Task: Forward email with the signature Daisy Wilson with the subject Service renewal from softage.1@softage.net to softage.4@softage.net with the message I would like to request a change in the project timeline due to unforeseen circumstances., select first 2 words, change the font of the message to Garamond and change the font typography to underline Send the email
Action: Mouse moved to (811, 66)
Screenshot: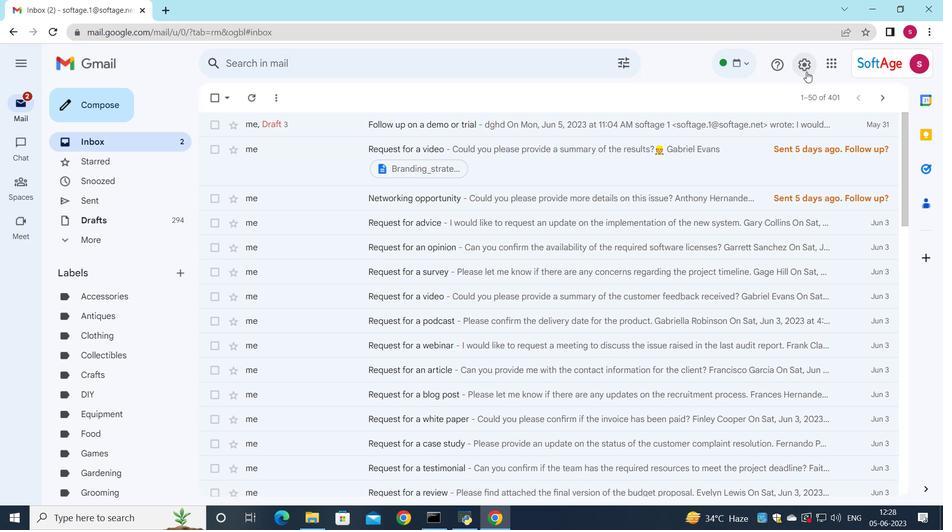 
Action: Mouse pressed left at (811, 66)
Screenshot: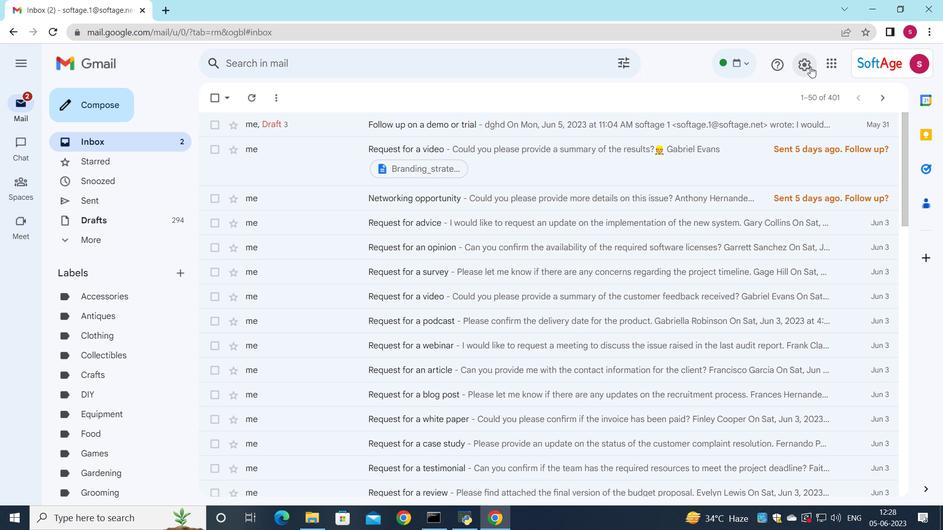 
Action: Mouse moved to (807, 124)
Screenshot: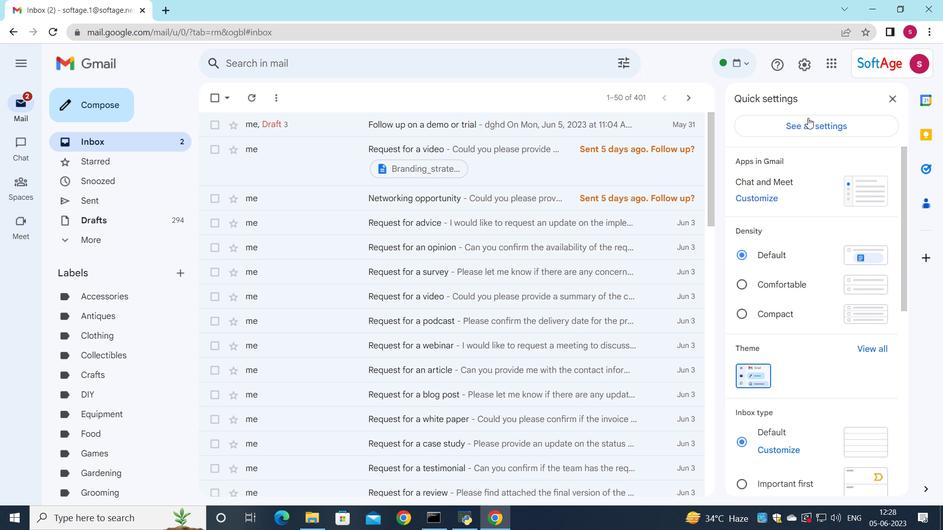 
Action: Mouse pressed left at (807, 124)
Screenshot: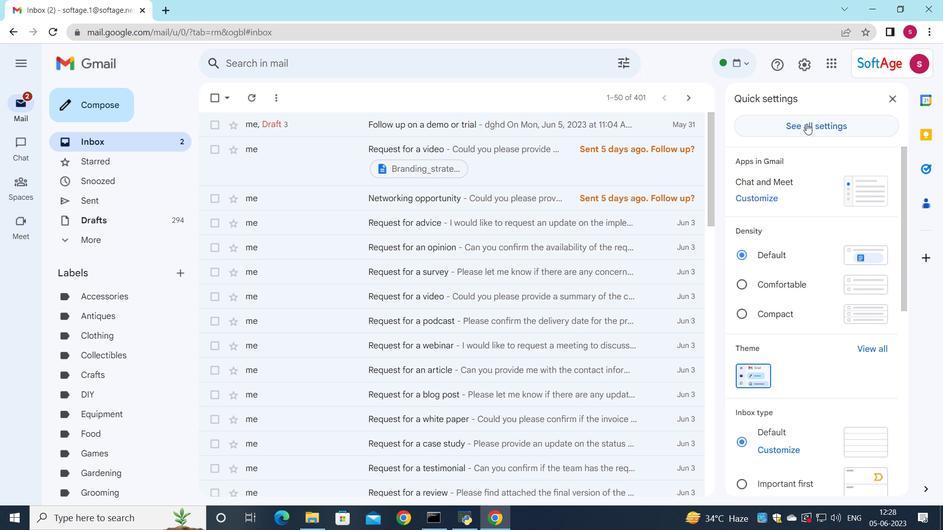 
Action: Mouse moved to (627, 183)
Screenshot: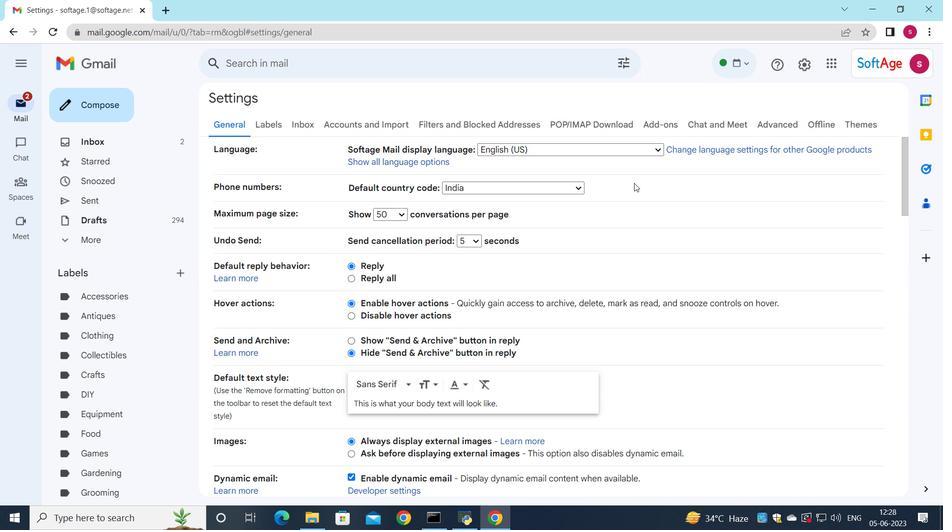 
Action: Mouse scrolled (627, 182) with delta (0, 0)
Screenshot: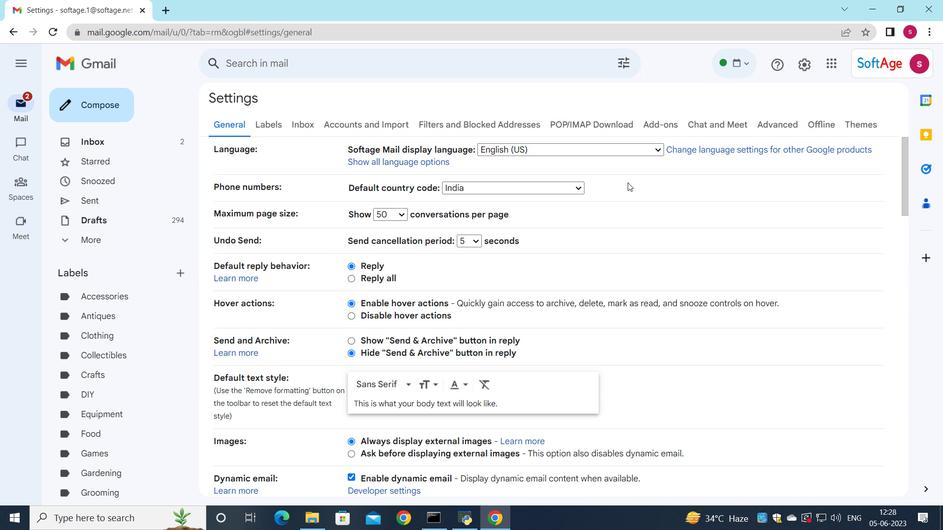 
Action: Mouse moved to (619, 194)
Screenshot: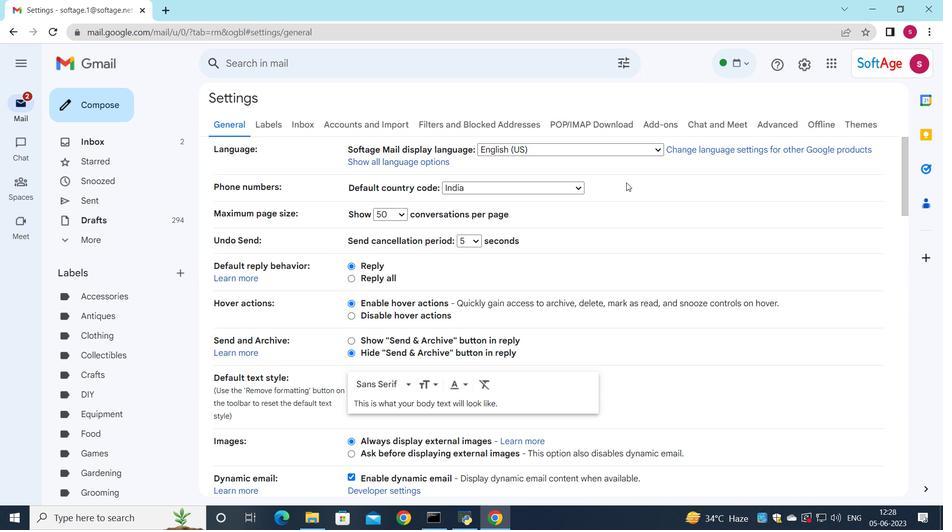 
Action: Mouse scrolled (625, 183) with delta (0, 0)
Screenshot: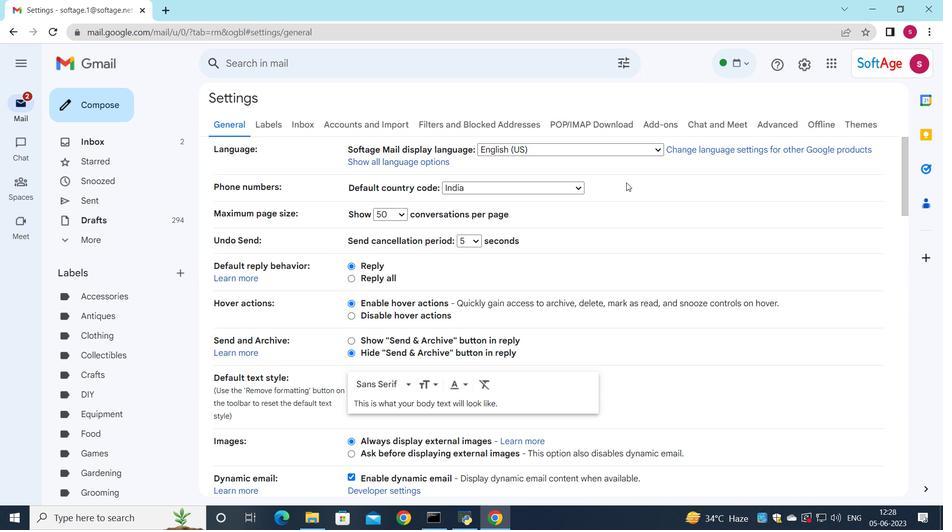 
Action: Mouse moved to (617, 197)
Screenshot: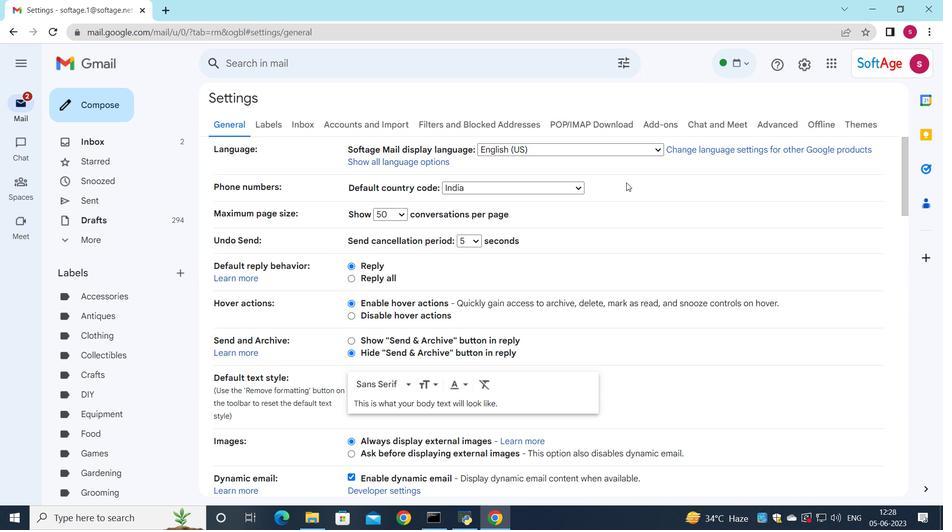 
Action: Mouse scrolled (621, 188) with delta (0, 0)
Screenshot: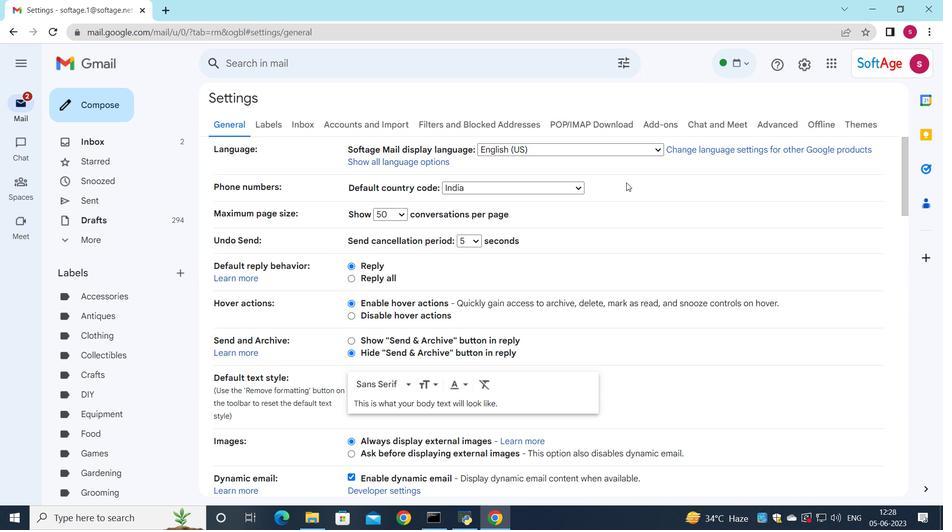
Action: Mouse moved to (617, 196)
Screenshot: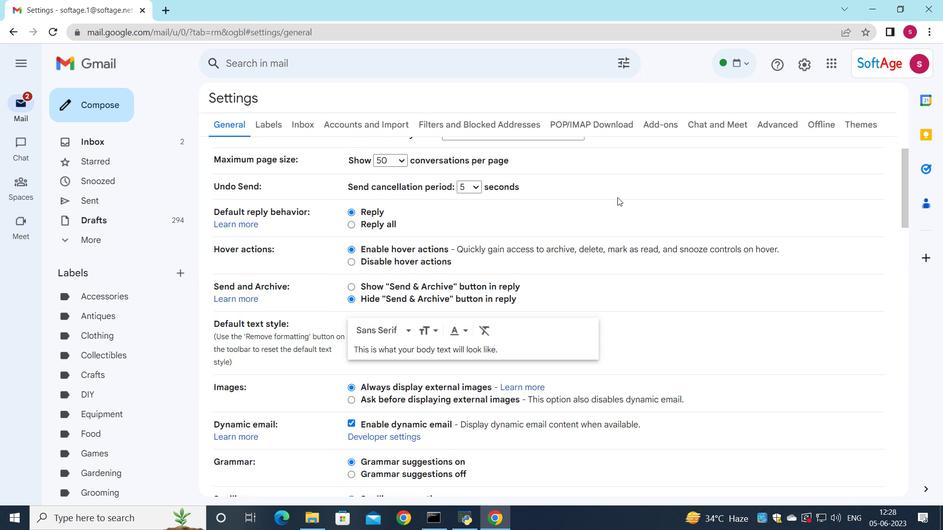 
Action: Mouse scrolled (617, 195) with delta (0, 0)
Screenshot: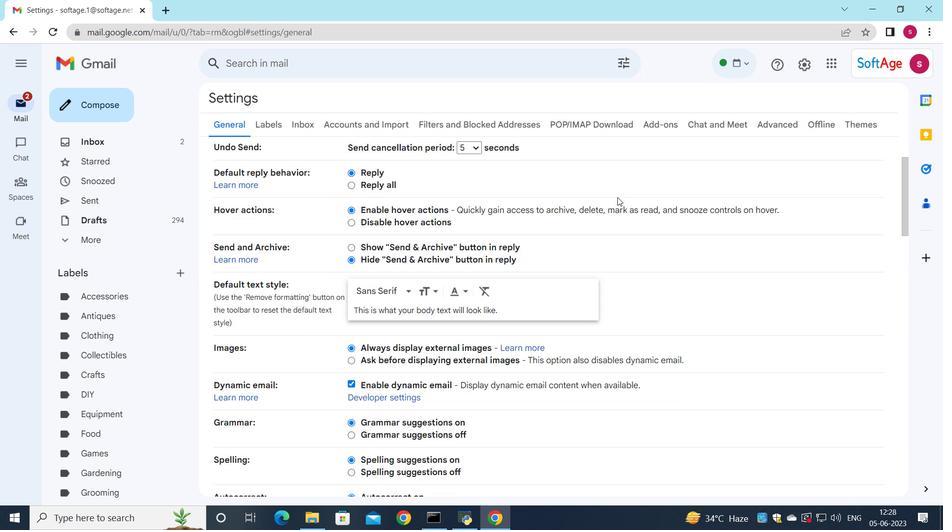 
Action: Mouse scrolled (617, 195) with delta (0, 0)
Screenshot: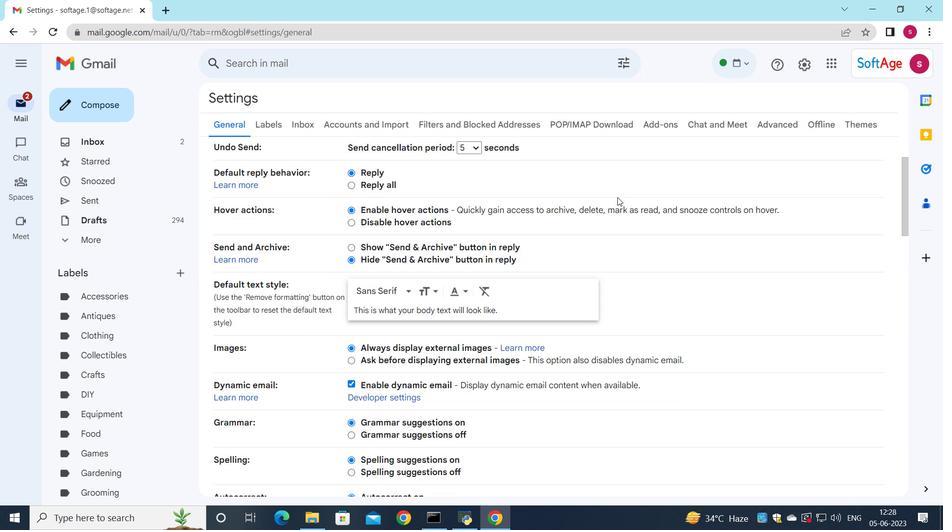 
Action: Mouse scrolled (617, 195) with delta (0, 0)
Screenshot: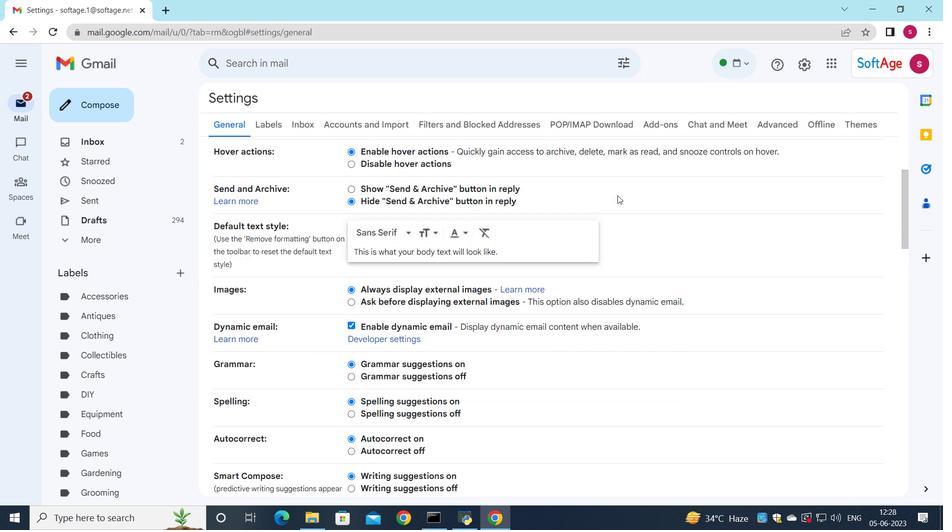 
Action: Mouse scrolled (617, 195) with delta (0, 0)
Screenshot: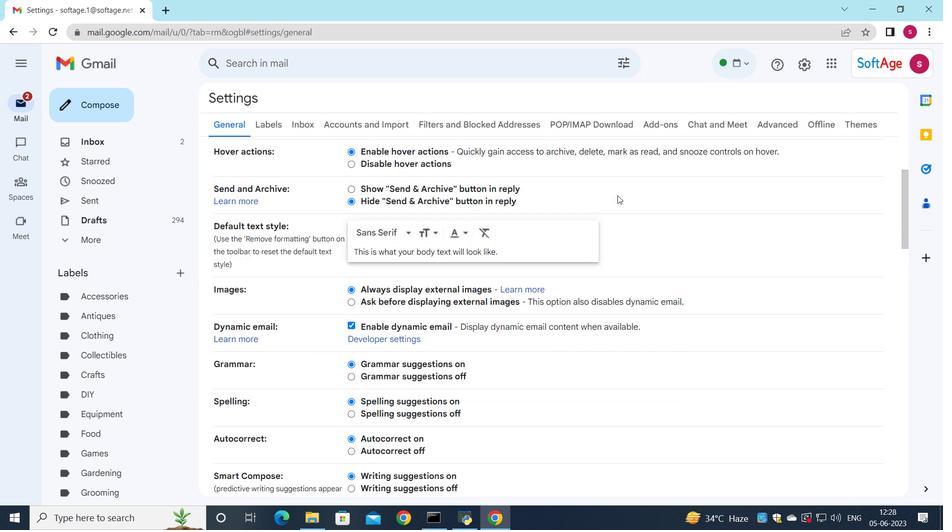 
Action: Mouse moved to (613, 201)
Screenshot: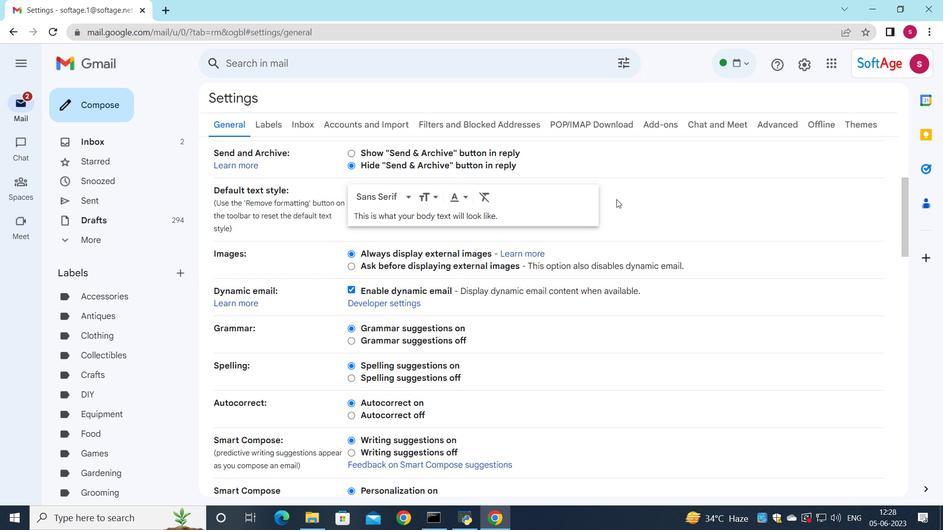 
Action: Mouse scrolled (613, 201) with delta (0, 0)
Screenshot: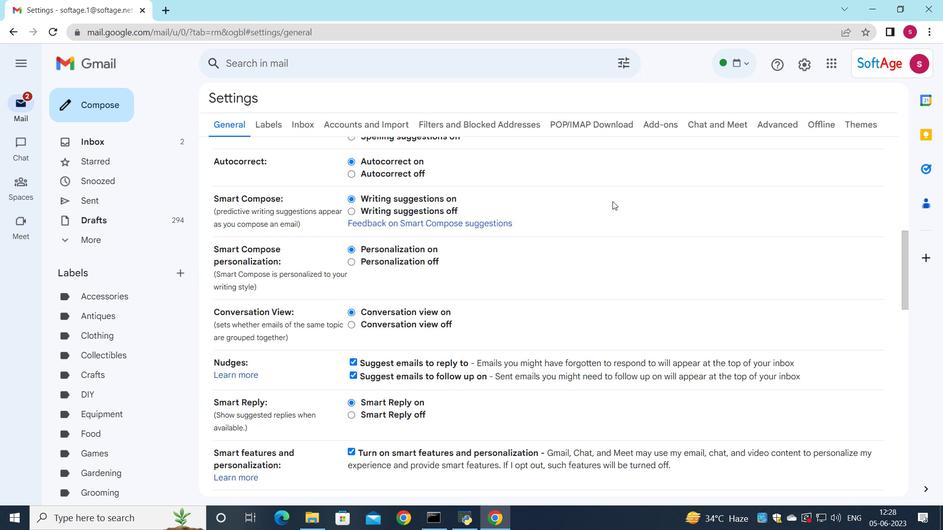 
Action: Mouse scrolled (613, 201) with delta (0, 0)
Screenshot: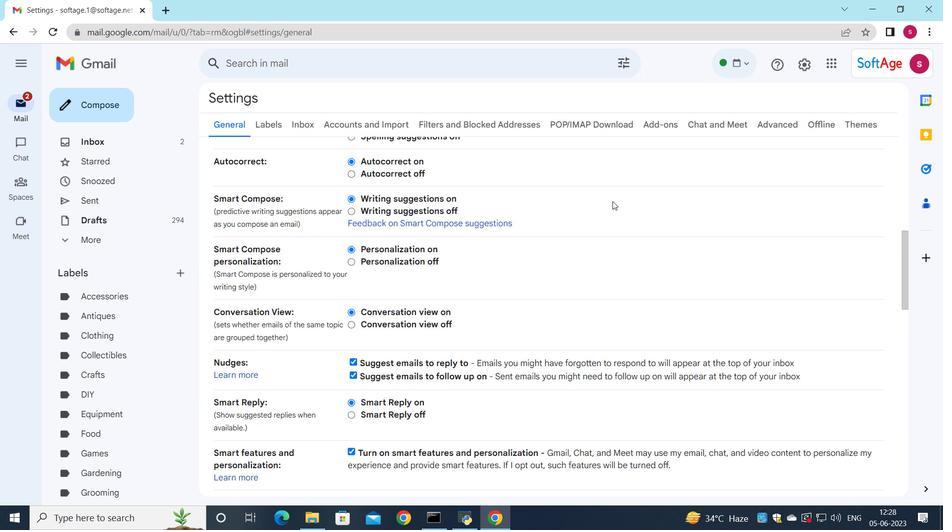 
Action: Mouse scrolled (613, 201) with delta (0, 0)
Screenshot: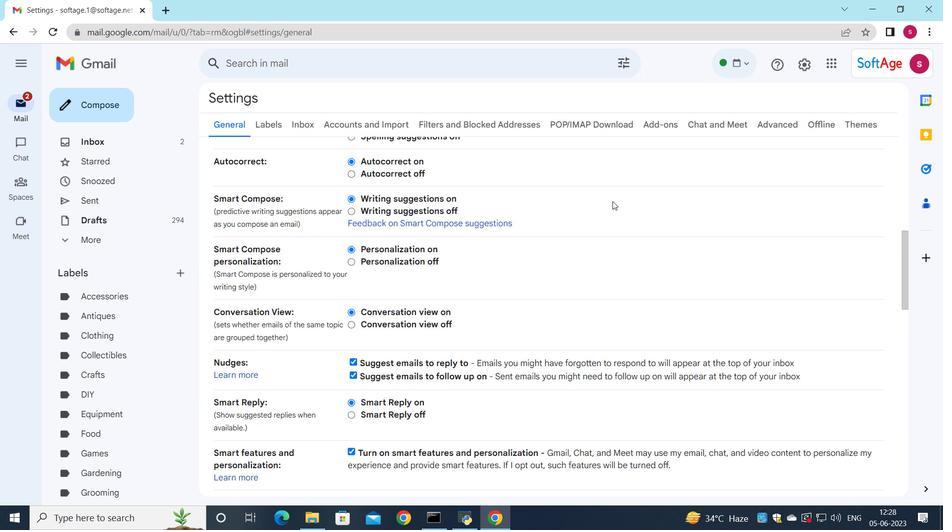 
Action: Mouse moved to (612, 203)
Screenshot: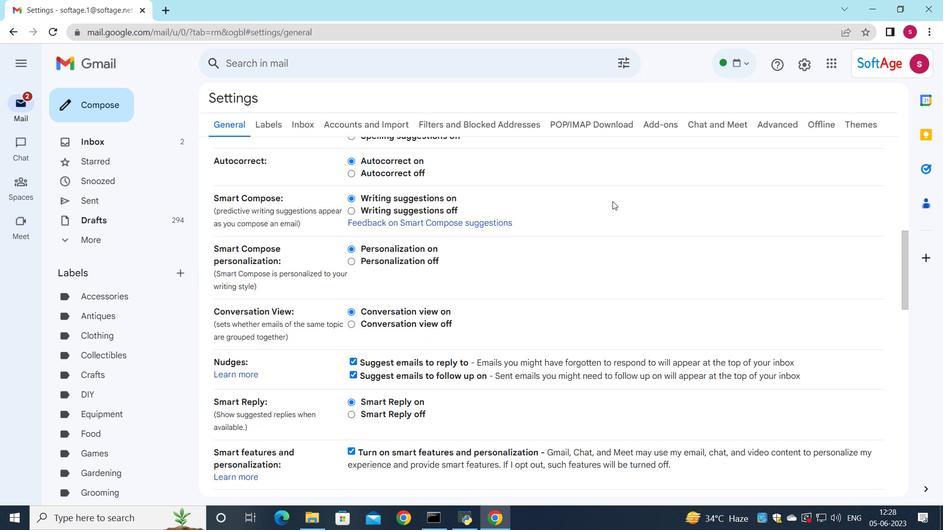 
Action: Mouse scrolled (612, 203) with delta (0, 0)
Screenshot: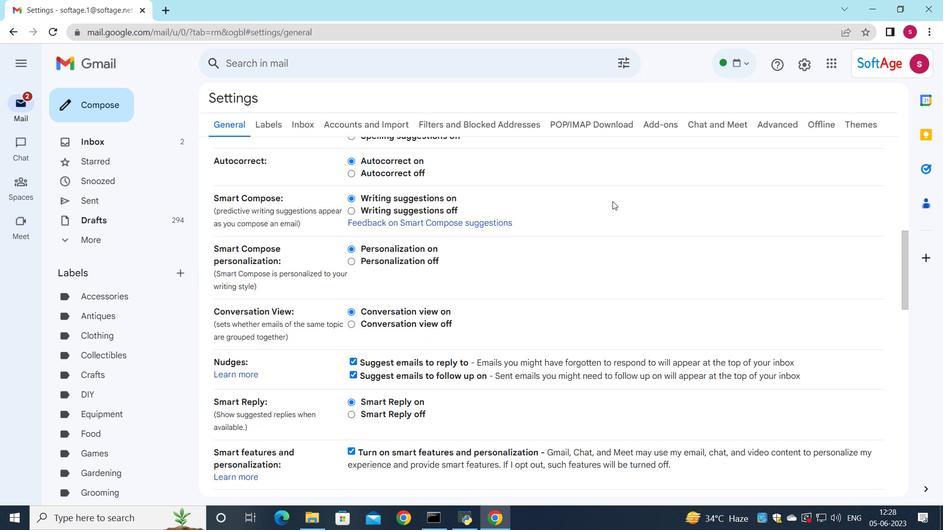 
Action: Mouse moved to (534, 273)
Screenshot: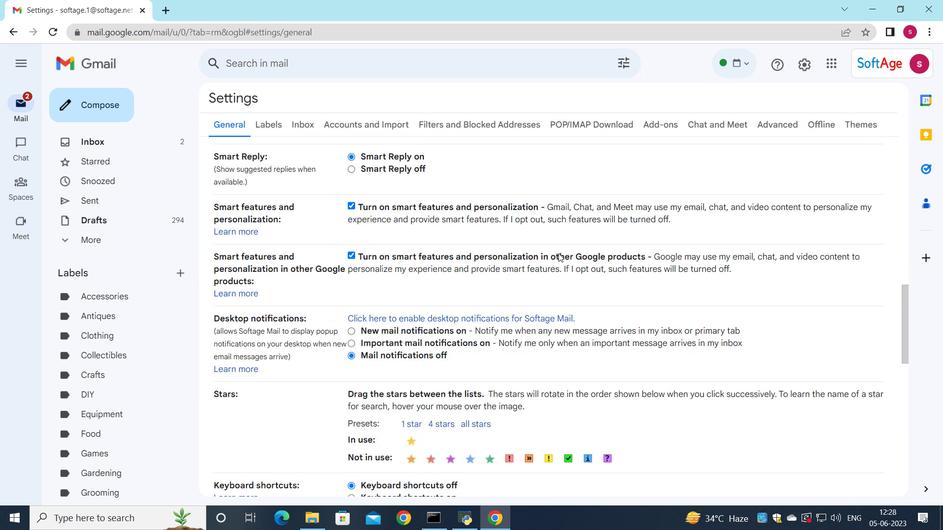 
Action: Mouse scrolled (534, 272) with delta (0, 0)
Screenshot: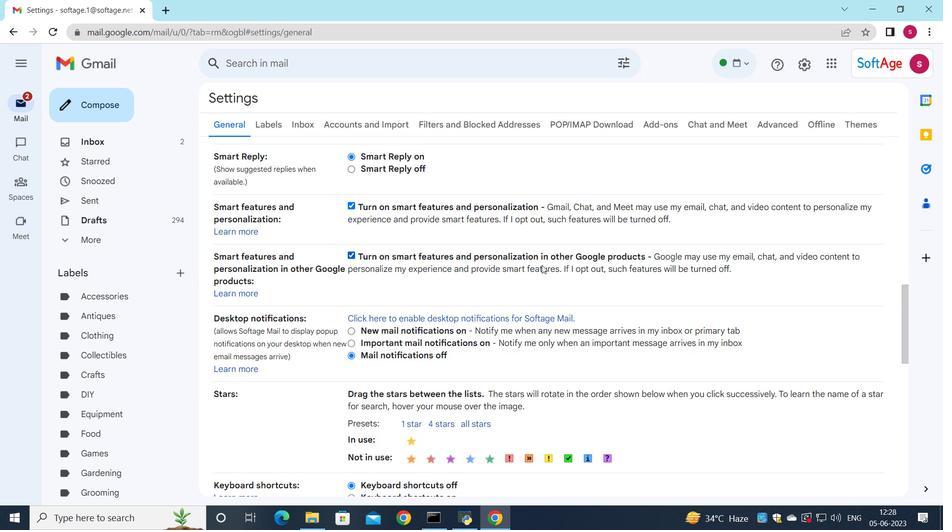 
Action: Mouse moved to (534, 274)
Screenshot: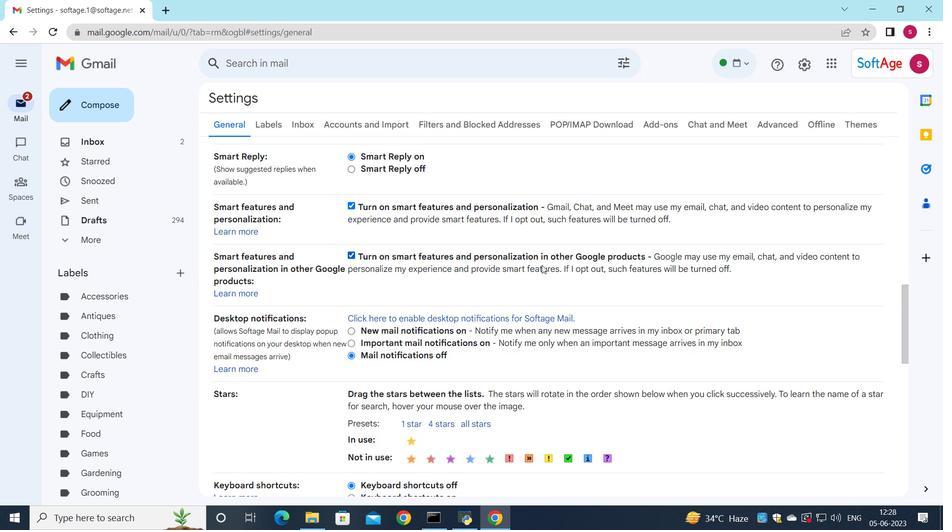 
Action: Mouse scrolled (534, 273) with delta (0, 0)
Screenshot: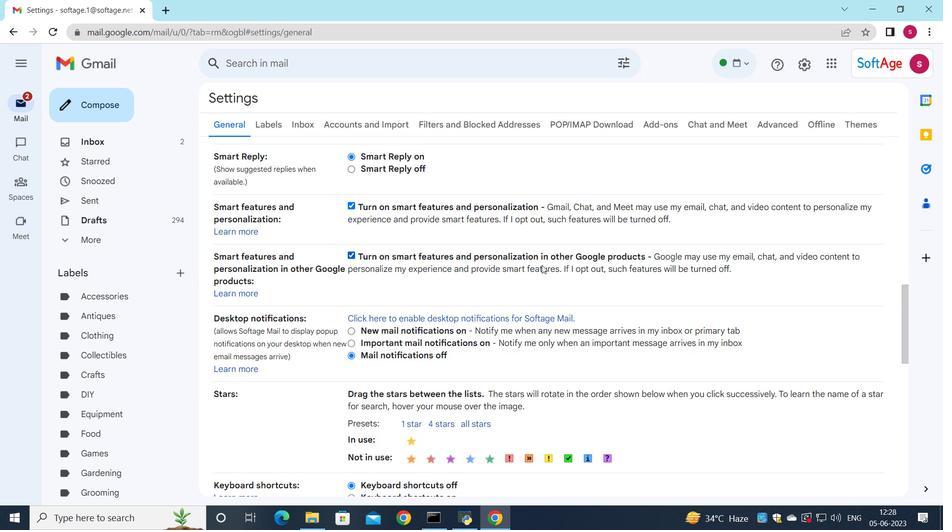 
Action: Mouse moved to (533, 277)
Screenshot: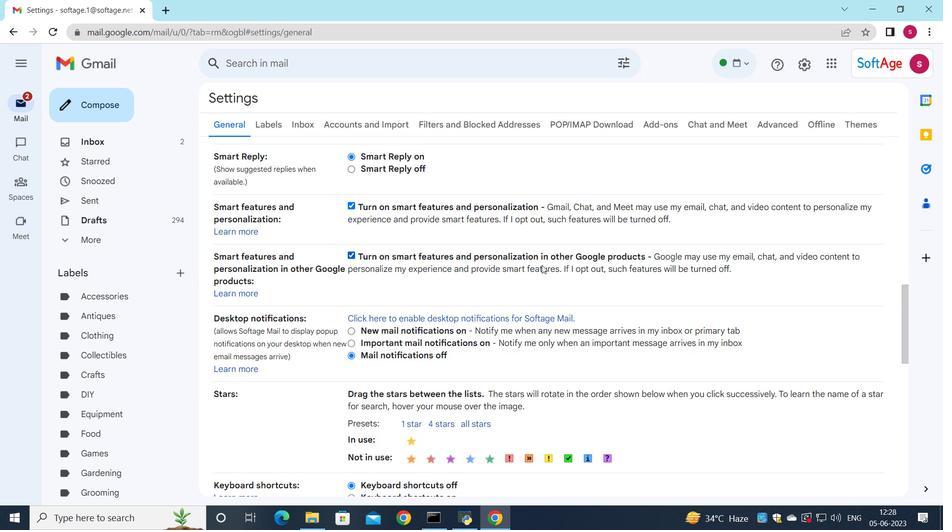 
Action: Mouse scrolled (533, 277) with delta (0, 0)
Screenshot: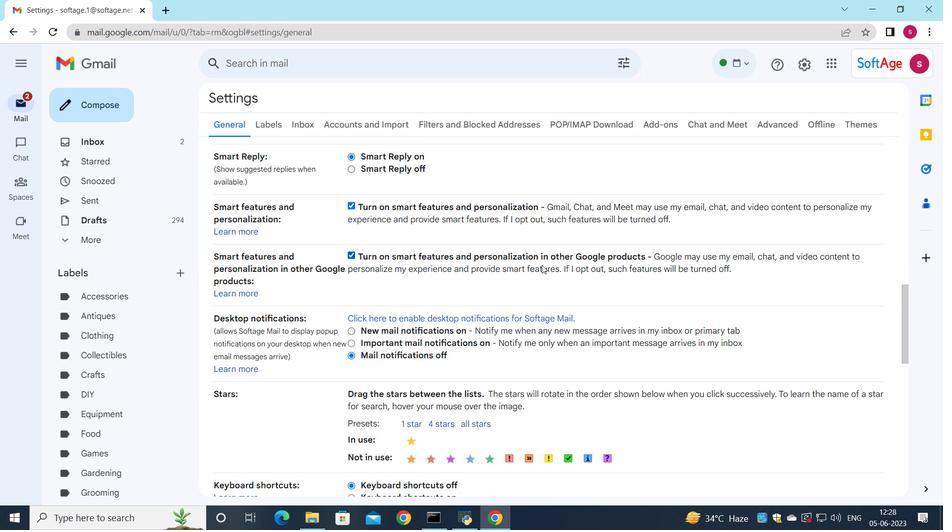 
Action: Mouse moved to (532, 283)
Screenshot: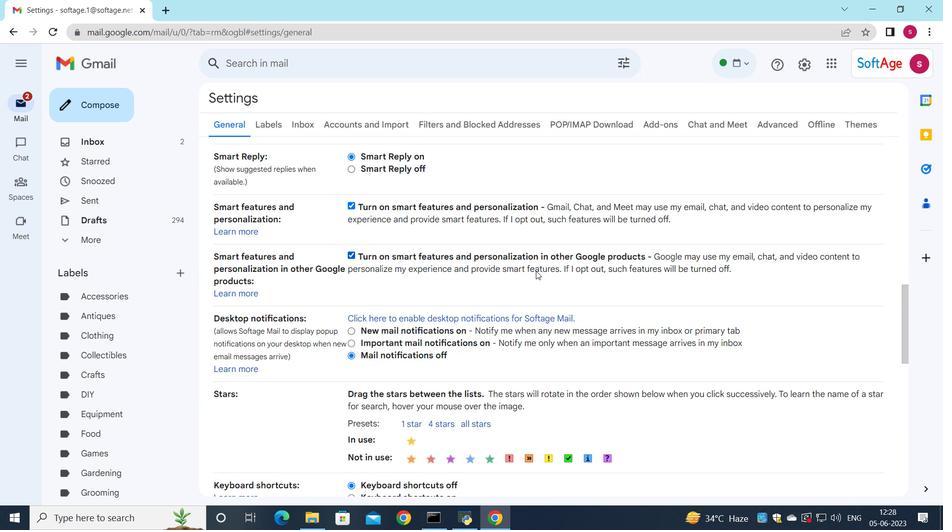 
Action: Mouse scrolled (532, 282) with delta (0, 0)
Screenshot: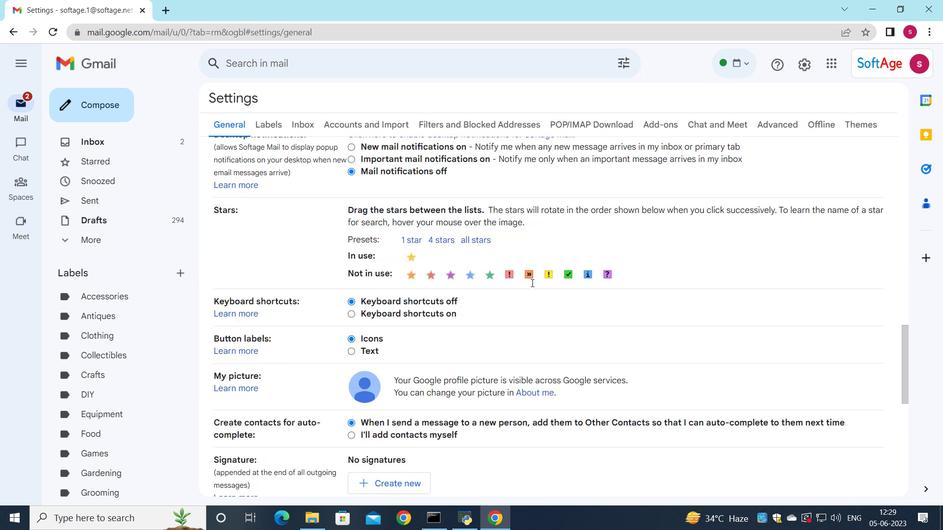 
Action: Mouse scrolled (532, 282) with delta (0, 0)
Screenshot: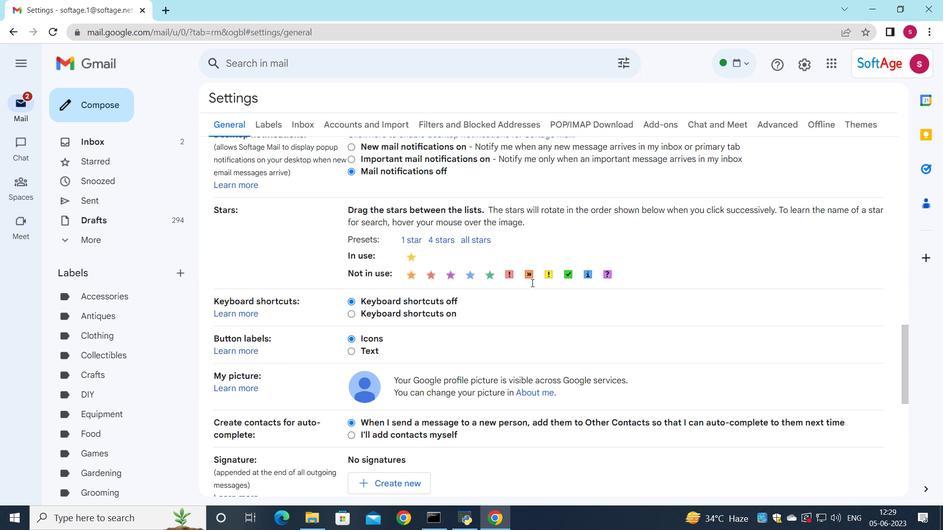 
Action: Mouse moved to (531, 283)
Screenshot: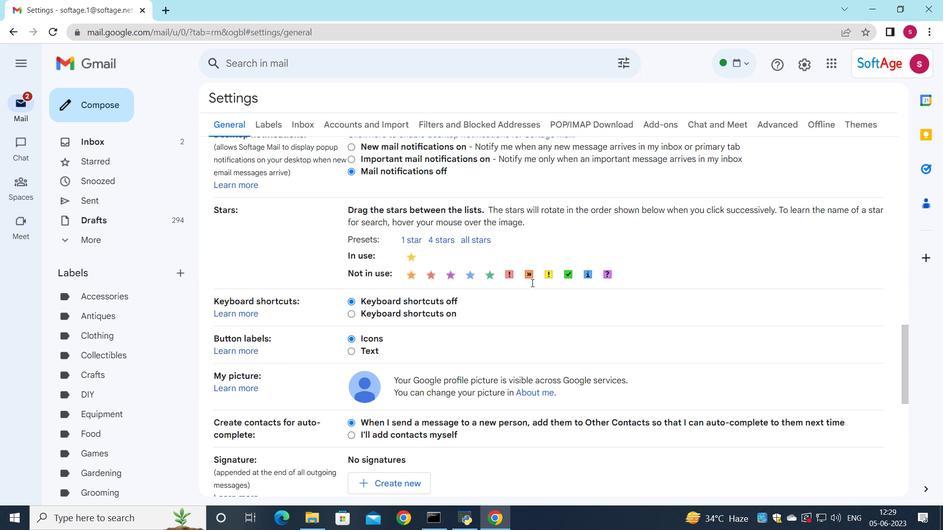 
Action: Mouse scrolled (532, 282) with delta (0, 0)
Screenshot: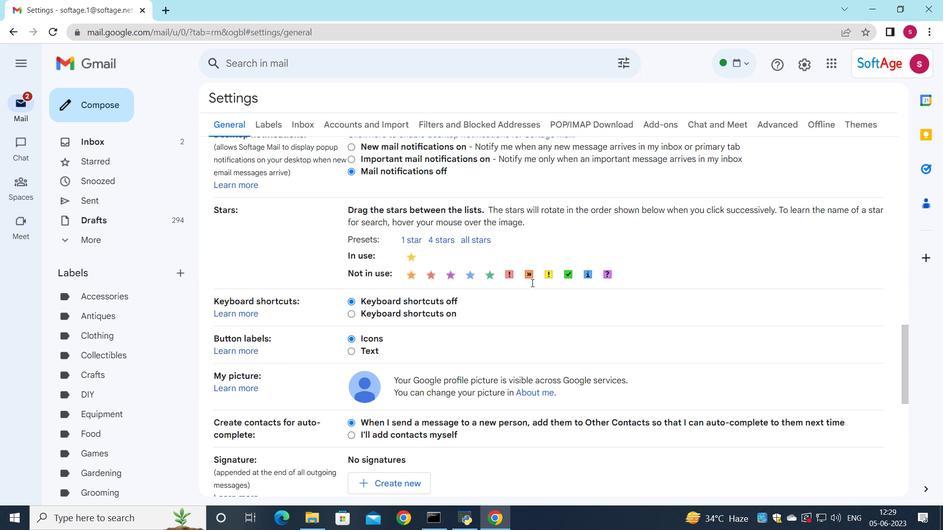 
Action: Mouse moved to (415, 299)
Screenshot: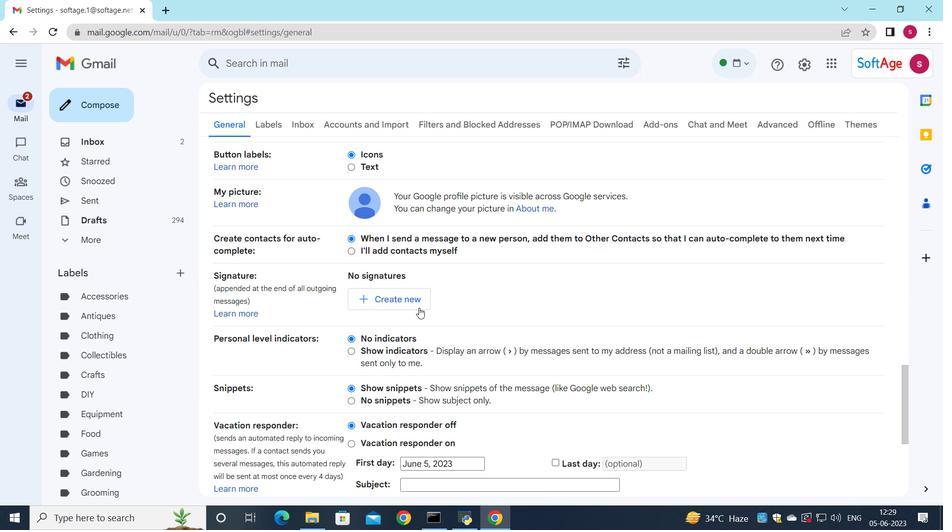 
Action: Mouse pressed left at (415, 299)
Screenshot: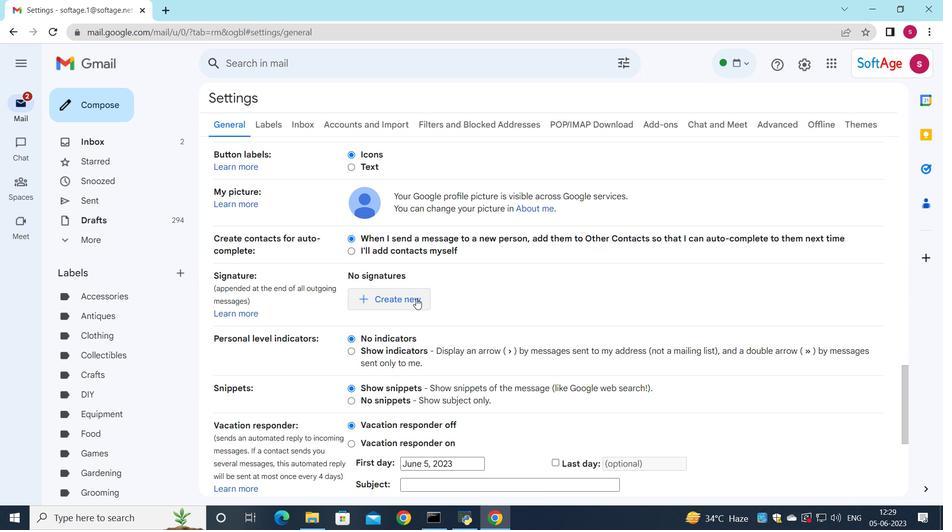 
Action: Mouse moved to (457, 282)
Screenshot: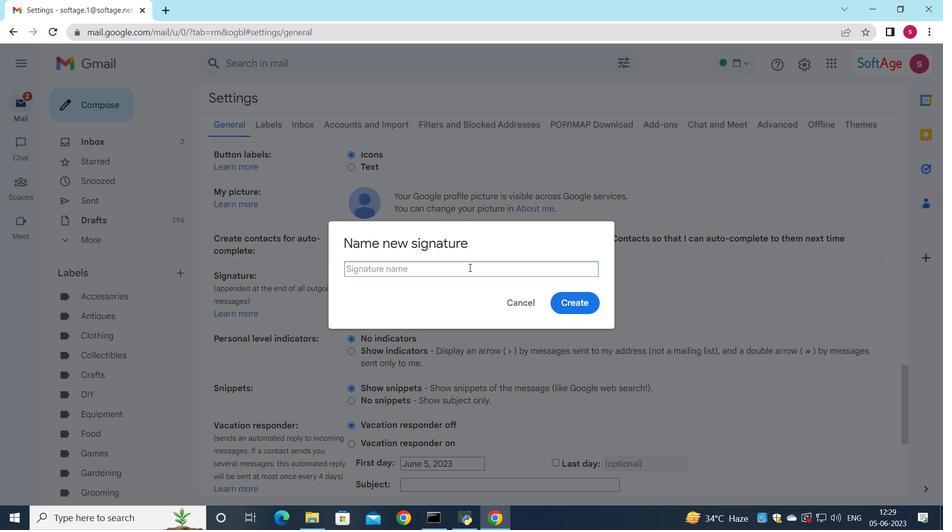 
Action: Key pressed <Key.shift>Daisy<Key.space><Key.shift>Will<Key.backspace>son<Key.enter>
Screenshot: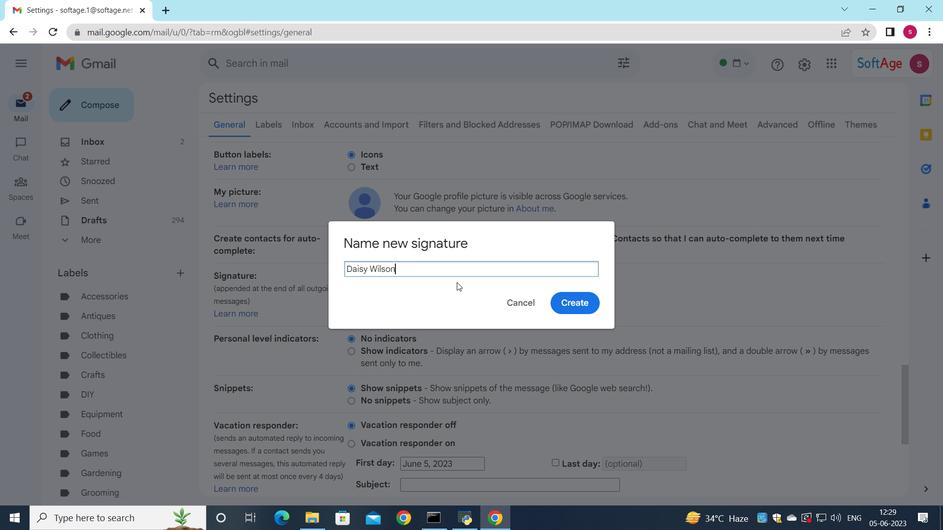
Action: Mouse moved to (624, 307)
Screenshot: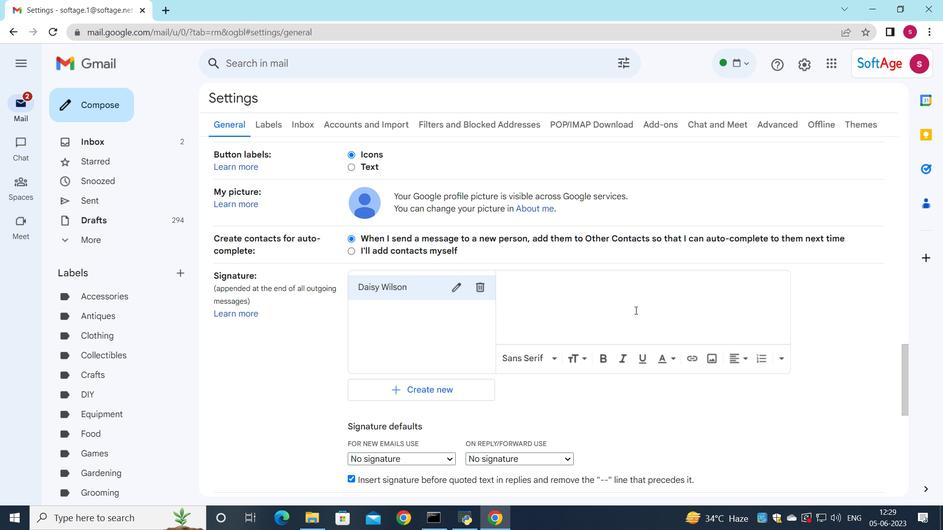 
Action: Mouse pressed left at (624, 307)
Screenshot: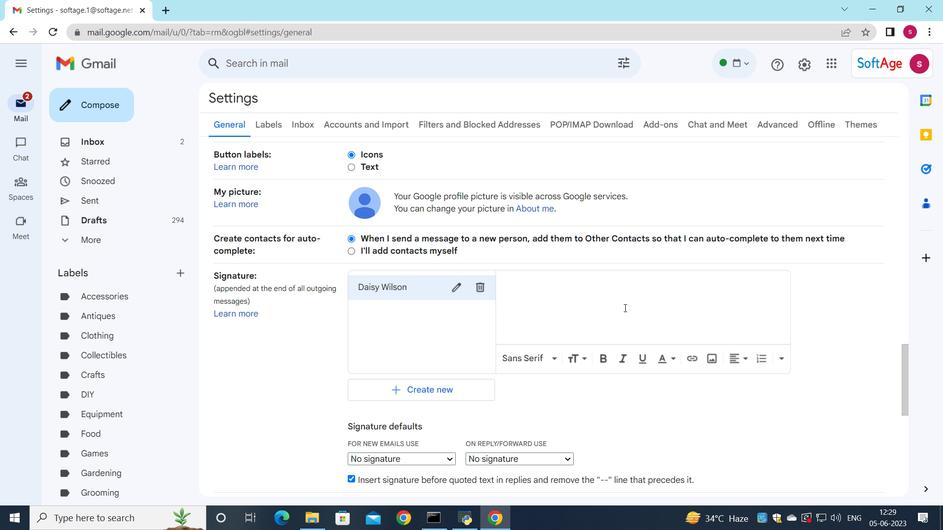 
Action: Key pressed <Key.shift>daisy<Key.space><Key.shift>Wilson
Screenshot: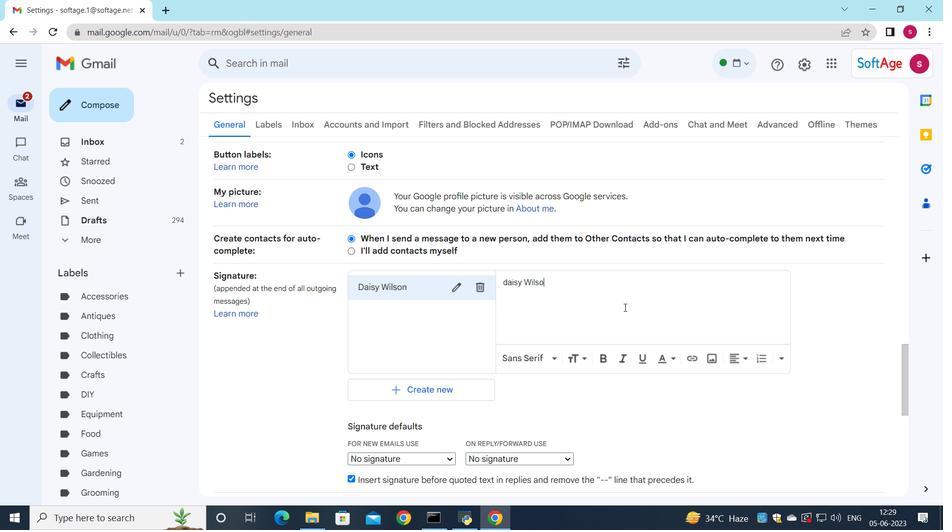 
Action: Mouse moved to (507, 284)
Screenshot: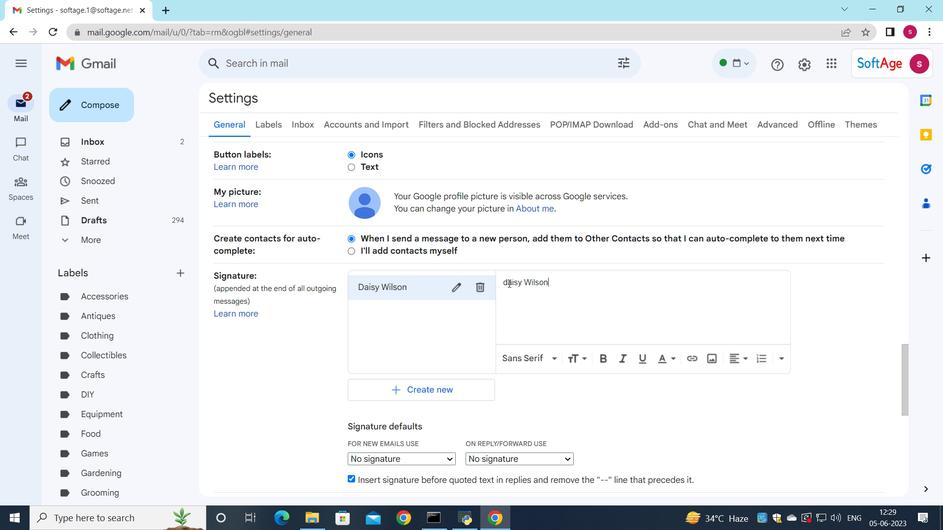 
Action: Mouse pressed left at (507, 284)
Screenshot: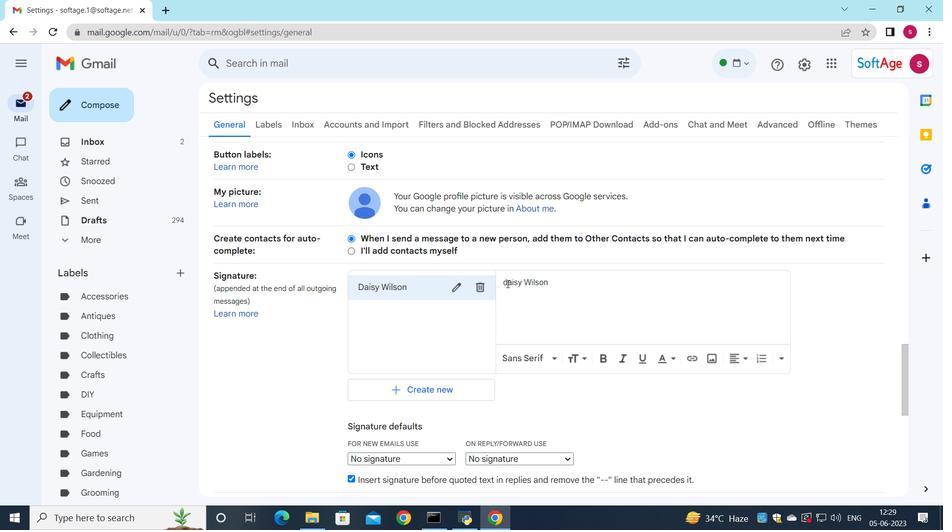 
Action: Key pressed <Key.backspace><Key.shift>d<Key.backspace><Key.shift>D
Screenshot: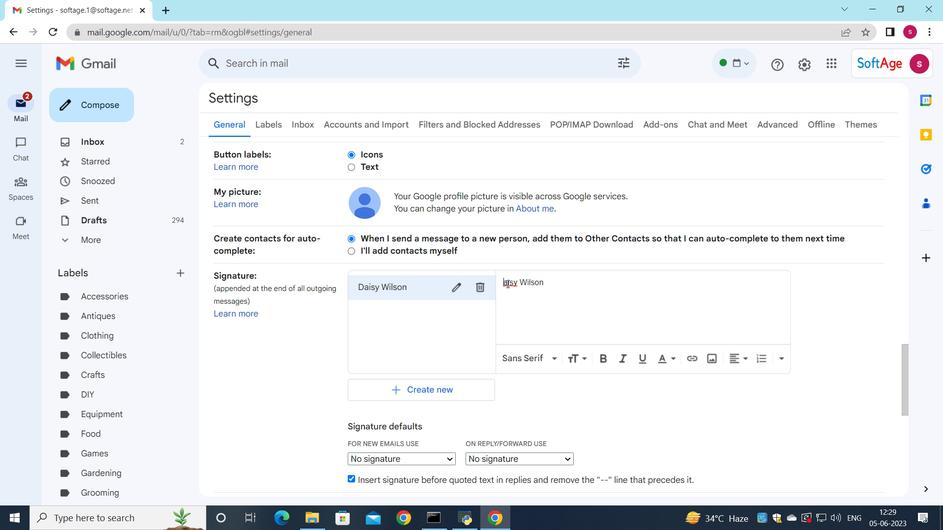 
Action: Mouse moved to (430, 372)
Screenshot: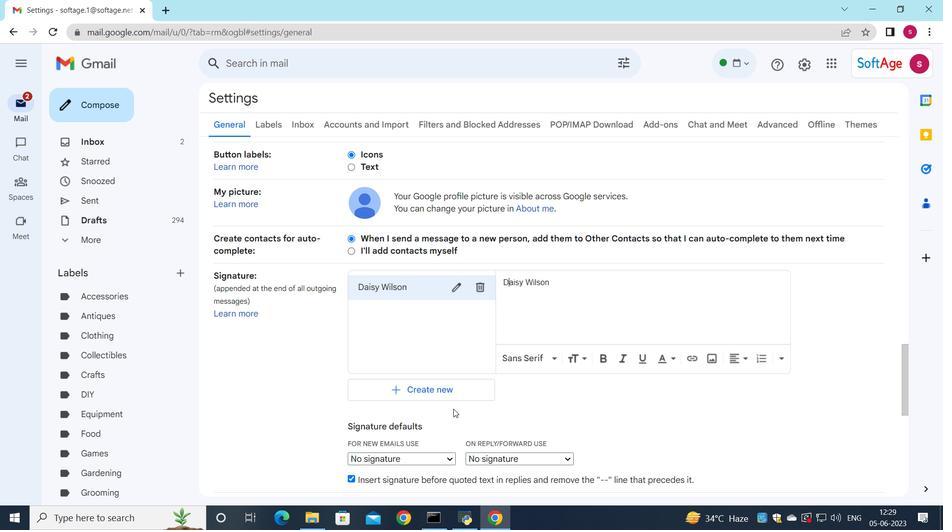 
Action: Mouse scrolled (430, 372) with delta (0, 0)
Screenshot: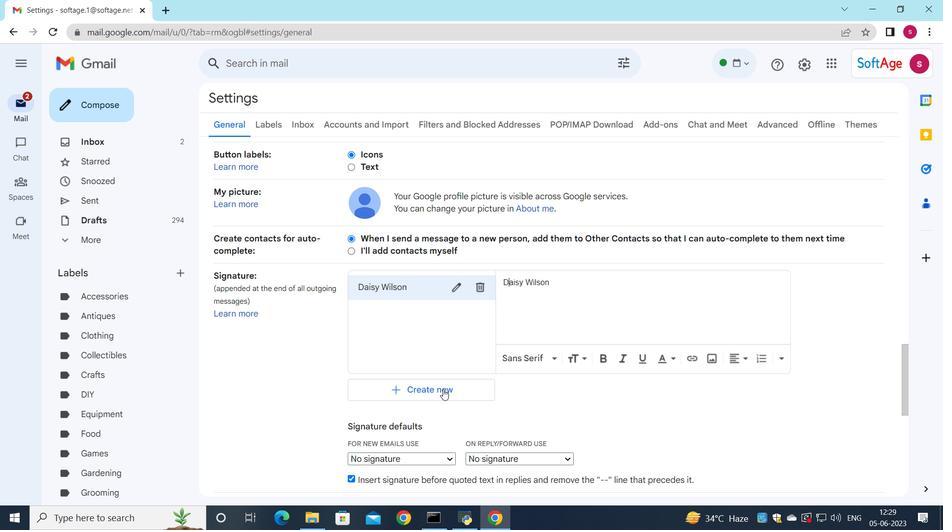
Action: Mouse moved to (440, 400)
Screenshot: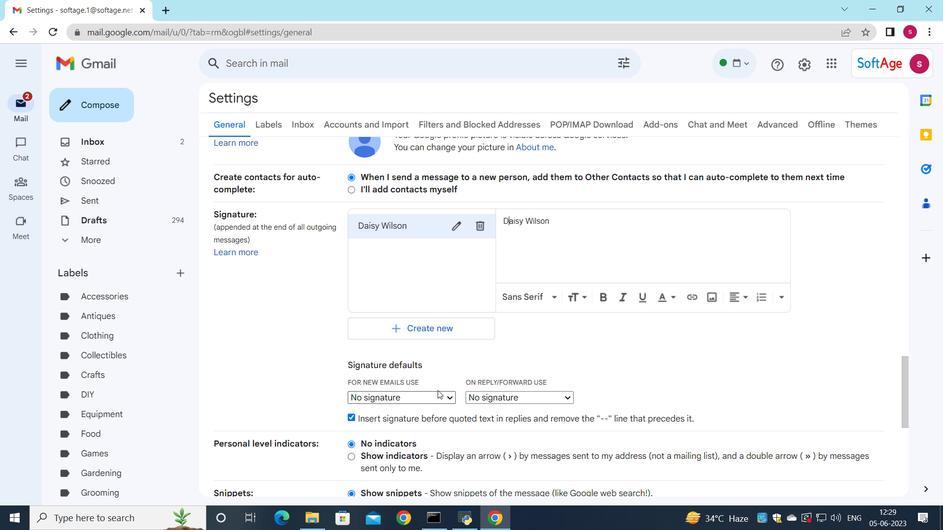 
Action: Mouse pressed left at (440, 400)
Screenshot: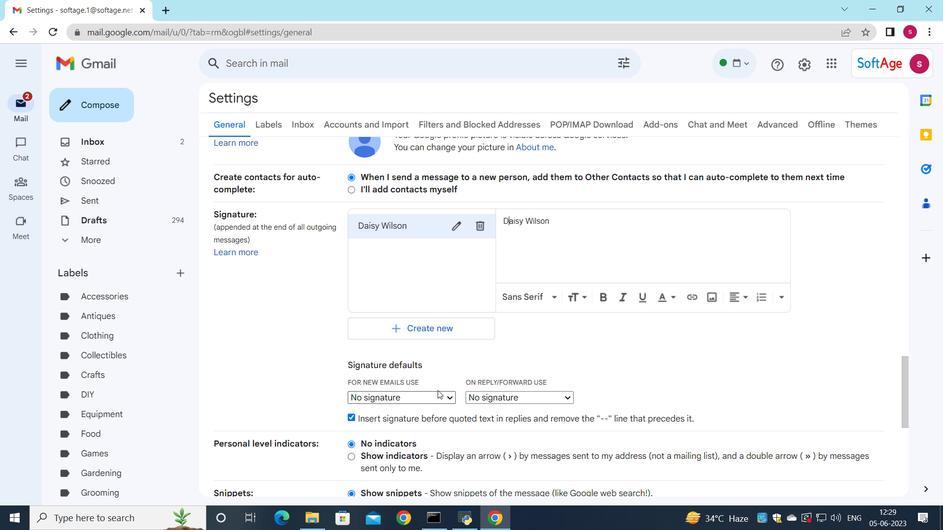 
Action: Mouse moved to (392, 423)
Screenshot: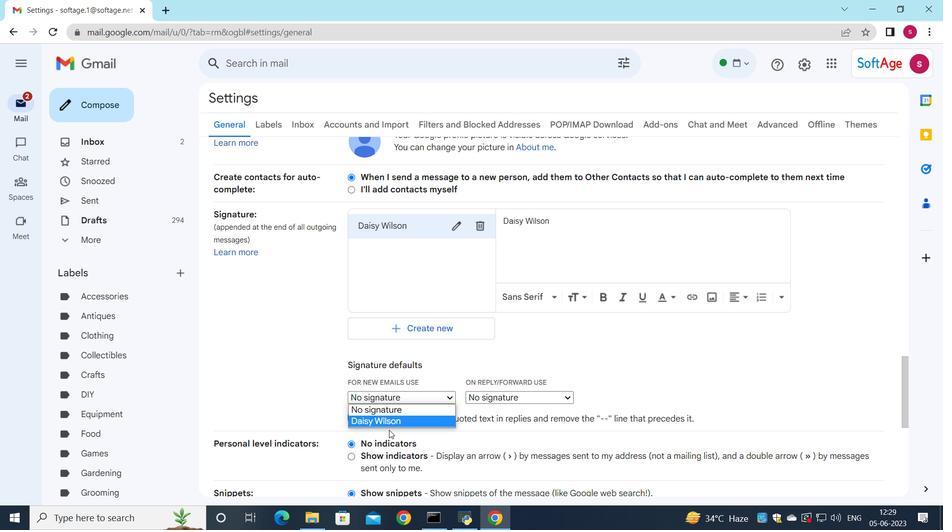 
Action: Mouse pressed left at (392, 423)
Screenshot: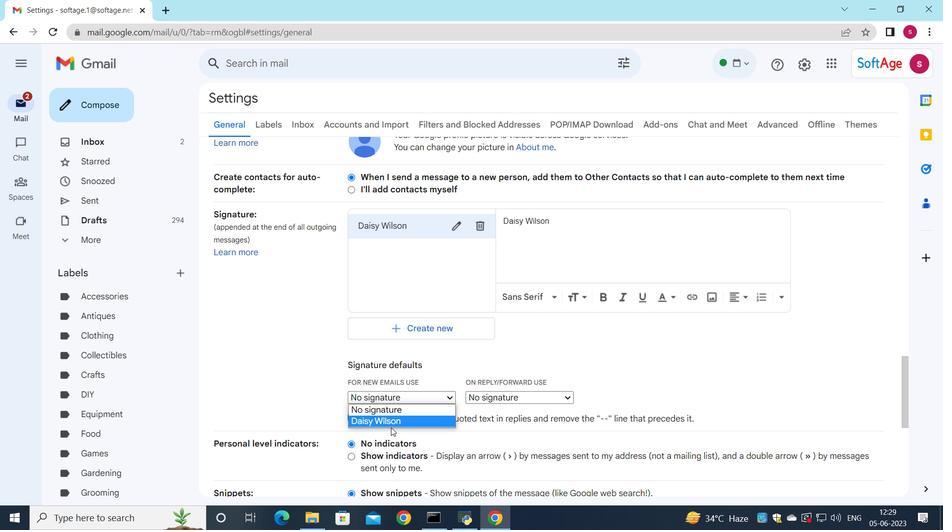 
Action: Mouse moved to (513, 397)
Screenshot: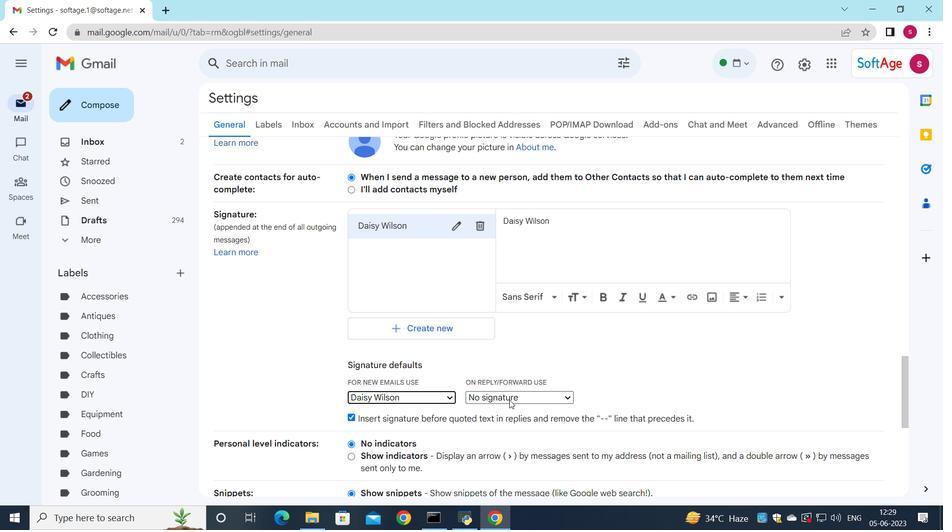 
Action: Mouse pressed left at (513, 397)
Screenshot: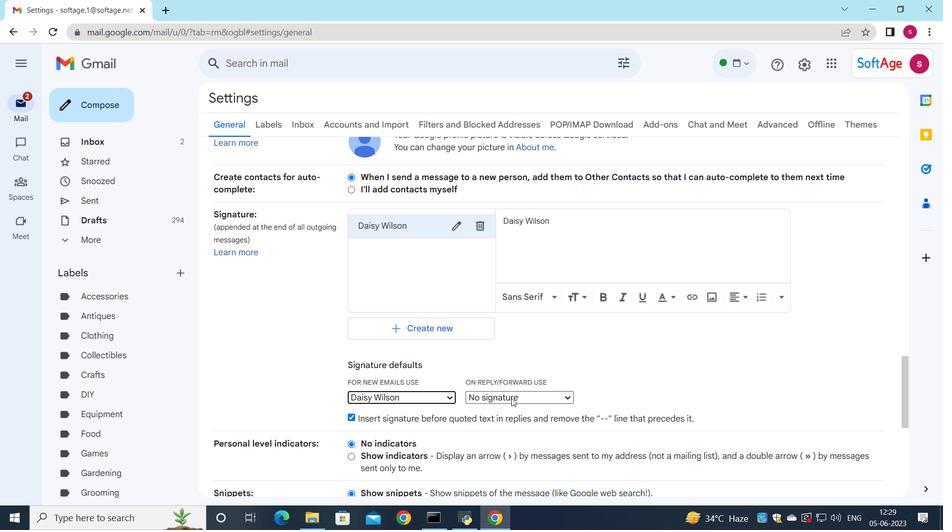 
Action: Mouse moved to (505, 420)
Screenshot: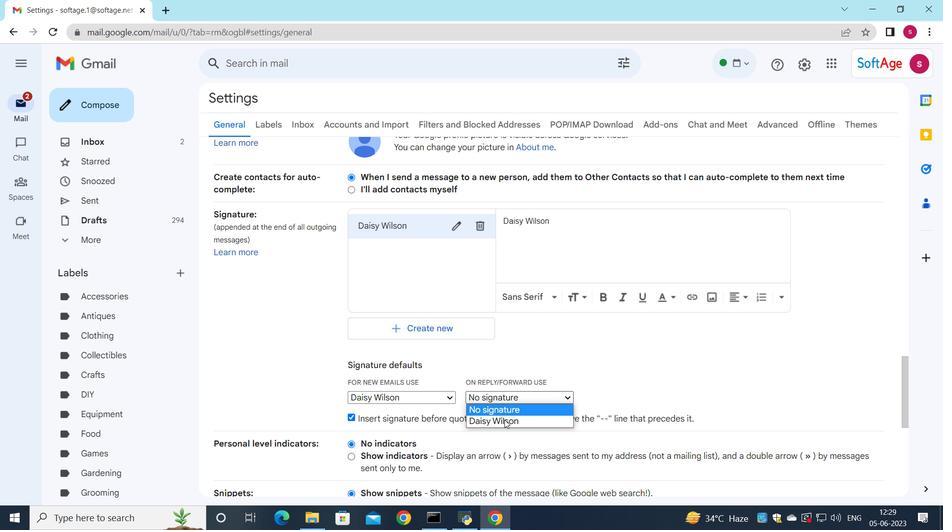 
Action: Mouse pressed left at (505, 420)
Screenshot: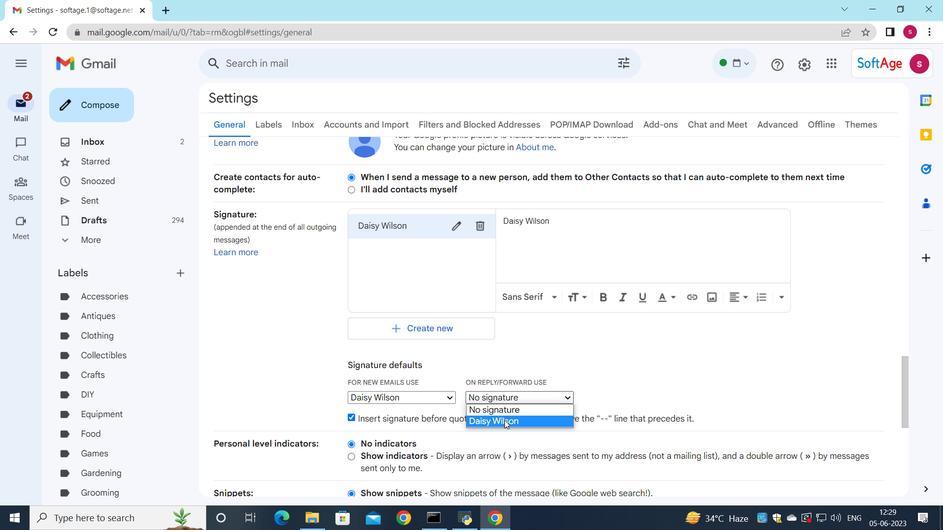 
Action: Mouse moved to (496, 410)
Screenshot: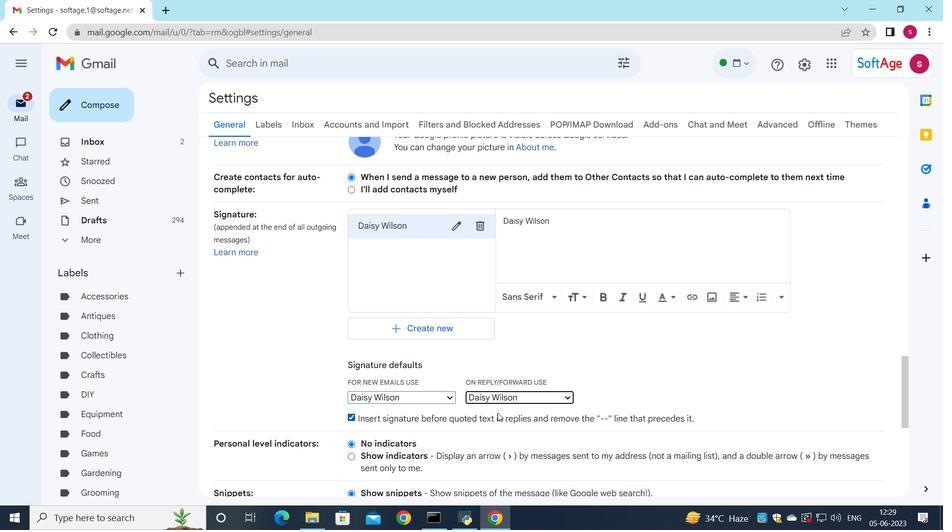 
Action: Mouse scrolled (496, 410) with delta (0, 0)
Screenshot: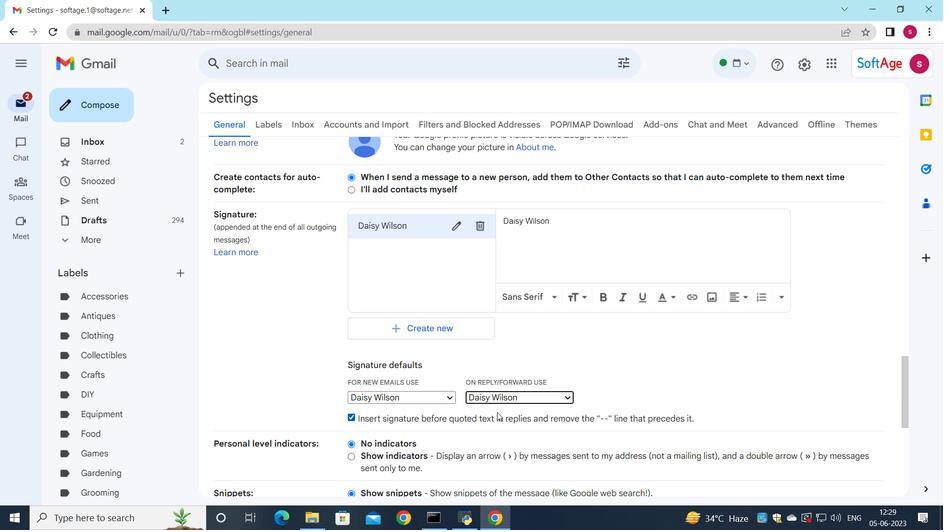 
Action: Mouse scrolled (496, 410) with delta (0, 0)
Screenshot: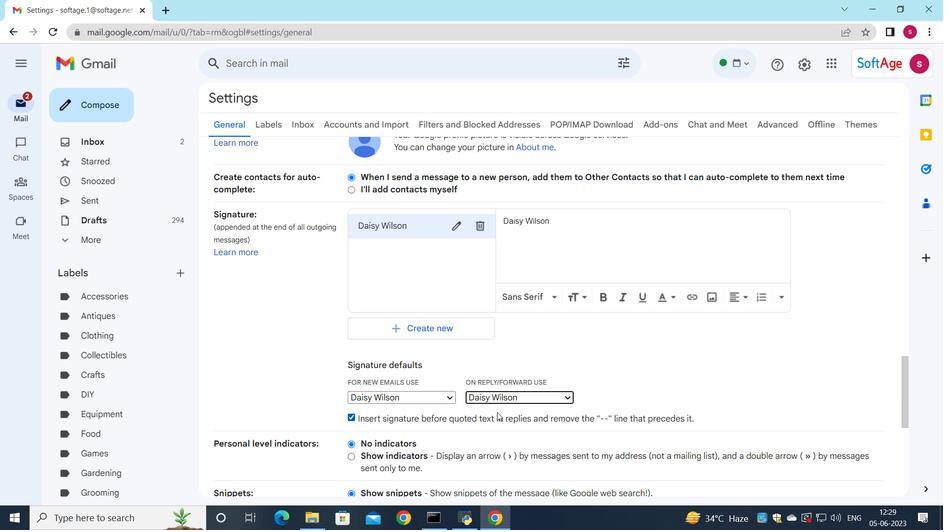 
Action: Mouse scrolled (496, 410) with delta (0, 0)
Screenshot: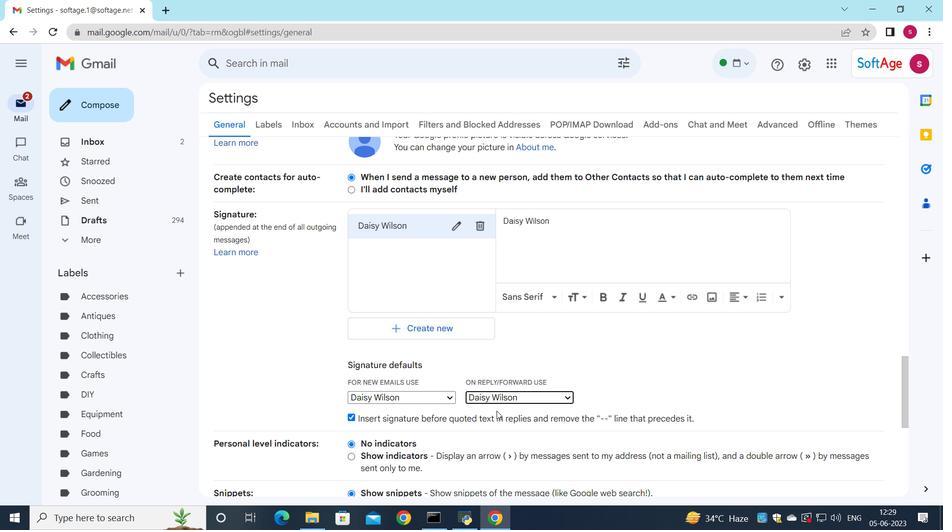 
Action: Mouse moved to (494, 410)
Screenshot: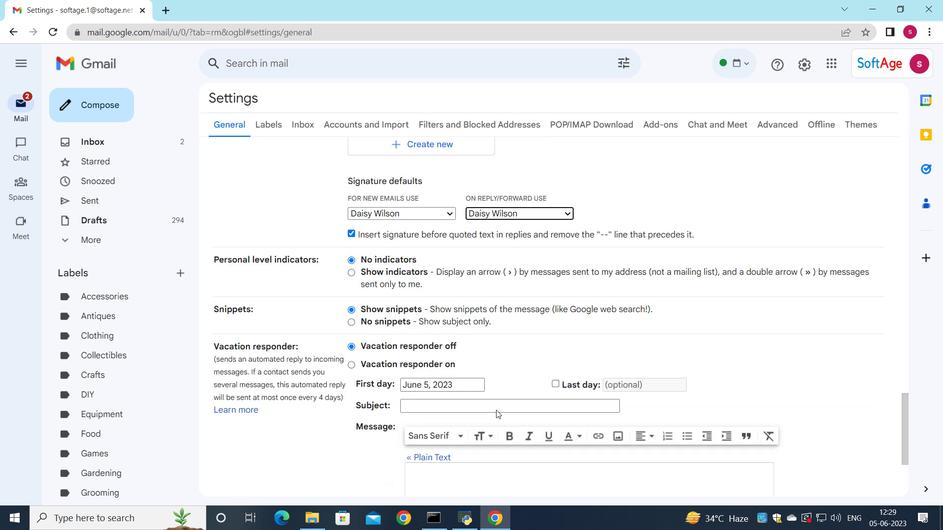 
Action: Mouse scrolled (494, 410) with delta (0, 0)
Screenshot: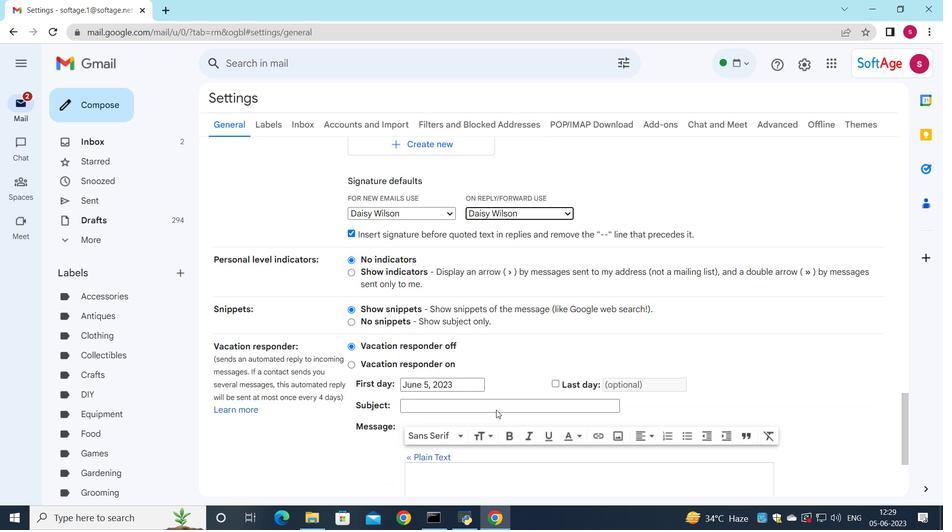 
Action: Mouse scrolled (494, 410) with delta (0, 0)
Screenshot: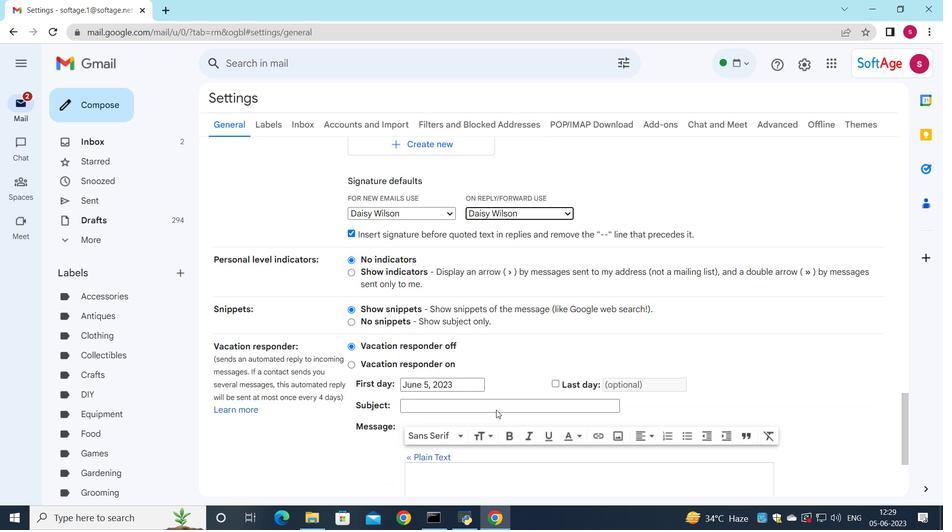 
Action: Mouse scrolled (494, 410) with delta (0, 0)
Screenshot: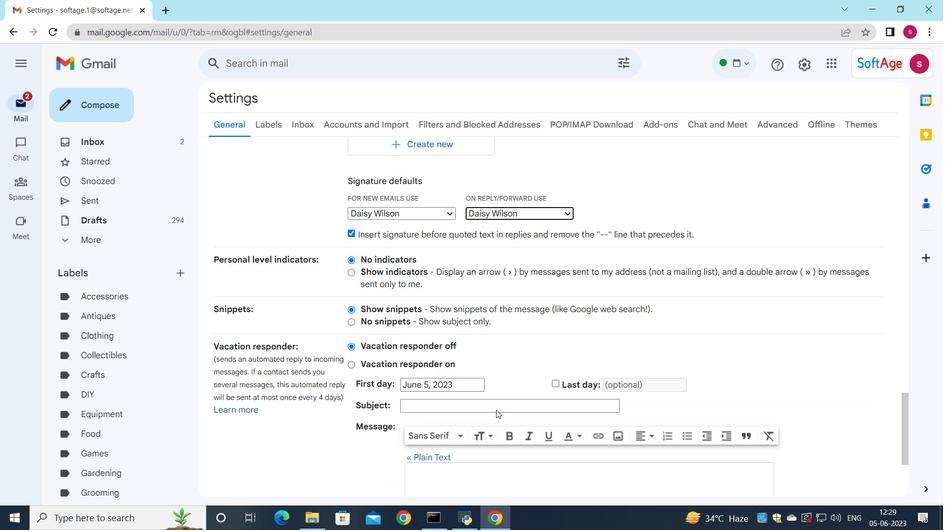 
Action: Mouse scrolled (494, 410) with delta (0, 0)
Screenshot: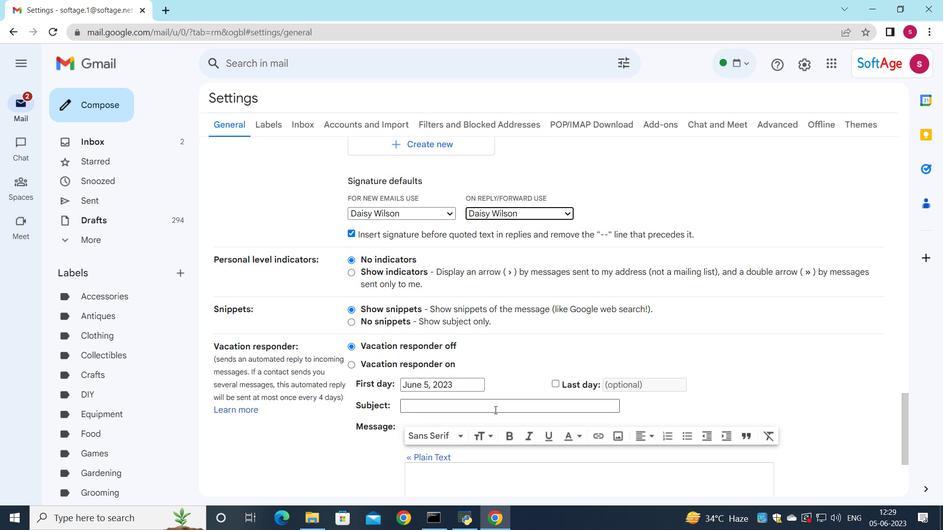 
Action: Mouse moved to (511, 433)
Screenshot: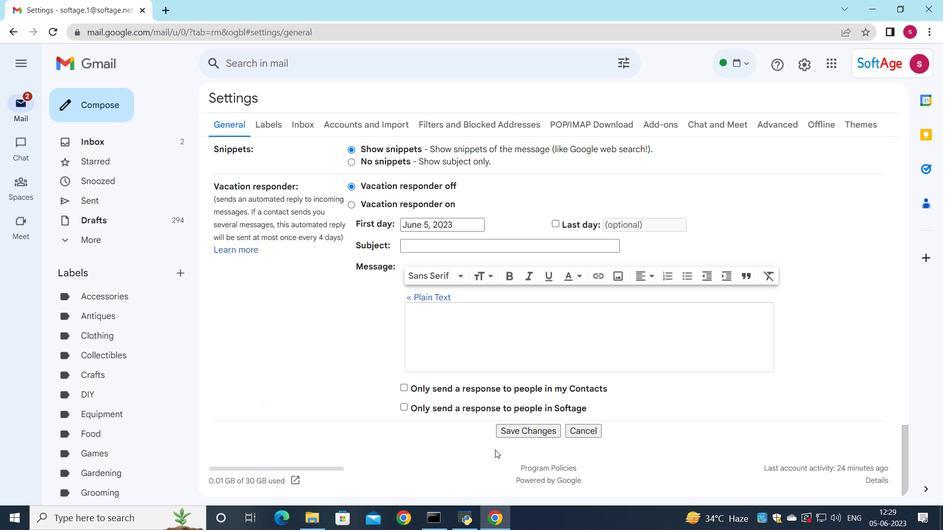 
Action: Mouse pressed left at (511, 433)
Screenshot: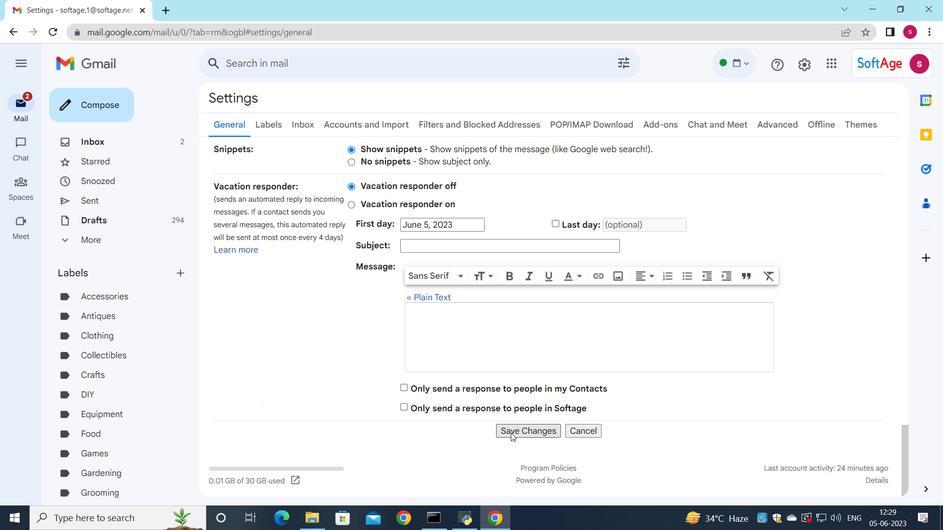 
Action: Mouse moved to (511, 151)
Screenshot: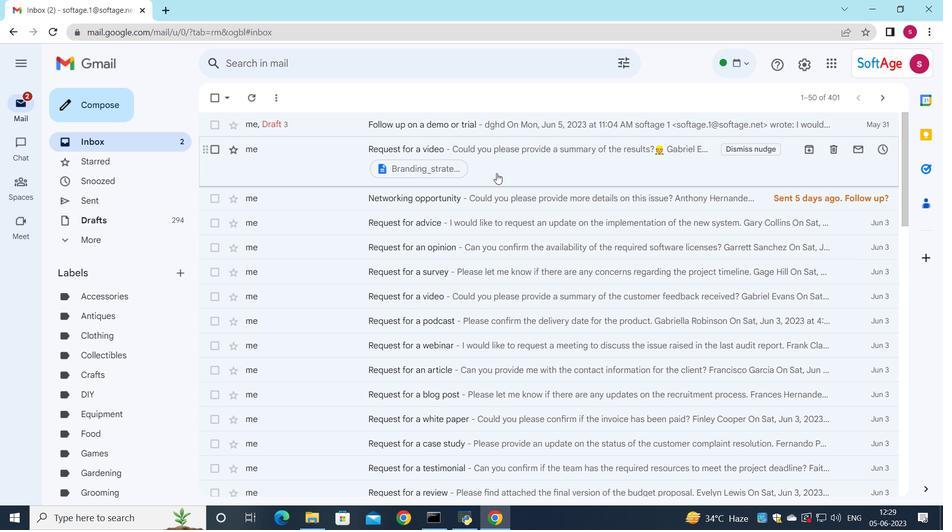 
Action: Mouse pressed left at (511, 151)
Screenshot: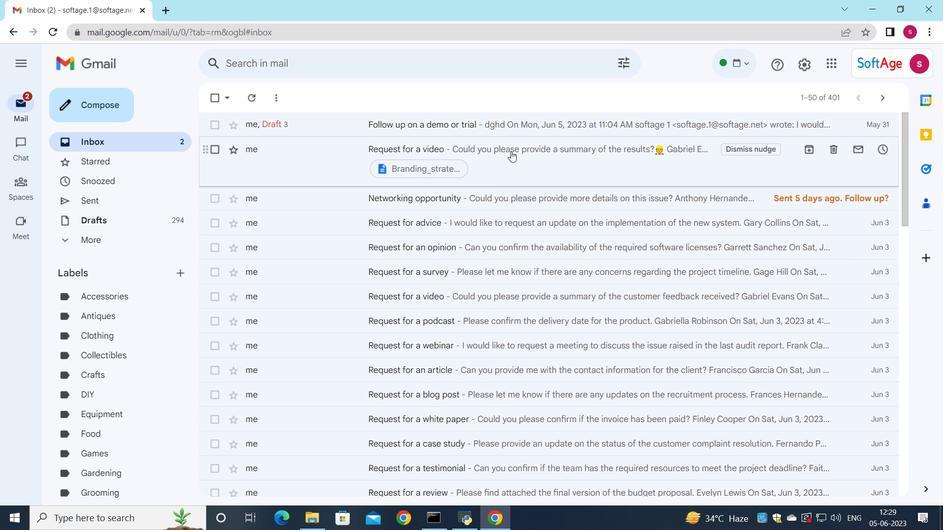 
Action: Mouse moved to (450, 390)
Screenshot: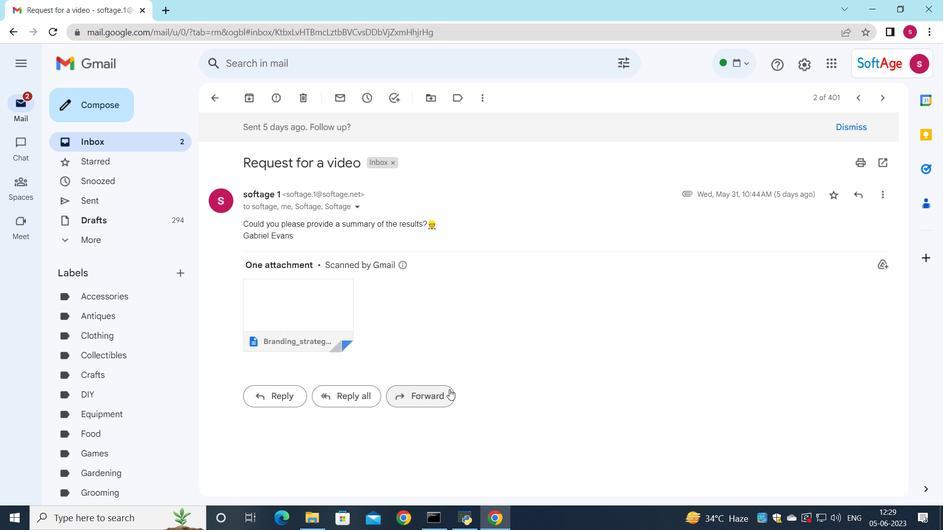 
Action: Mouse pressed left at (450, 390)
Screenshot: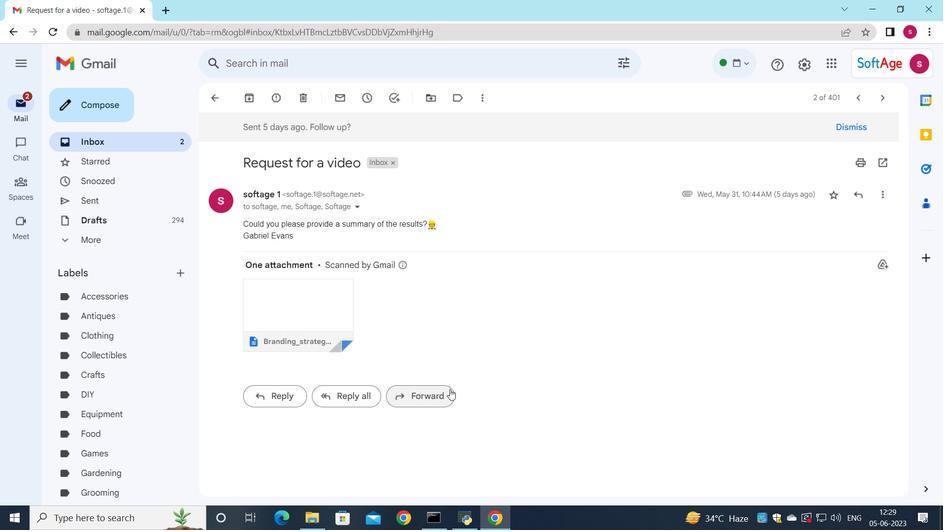 
Action: Mouse moved to (264, 377)
Screenshot: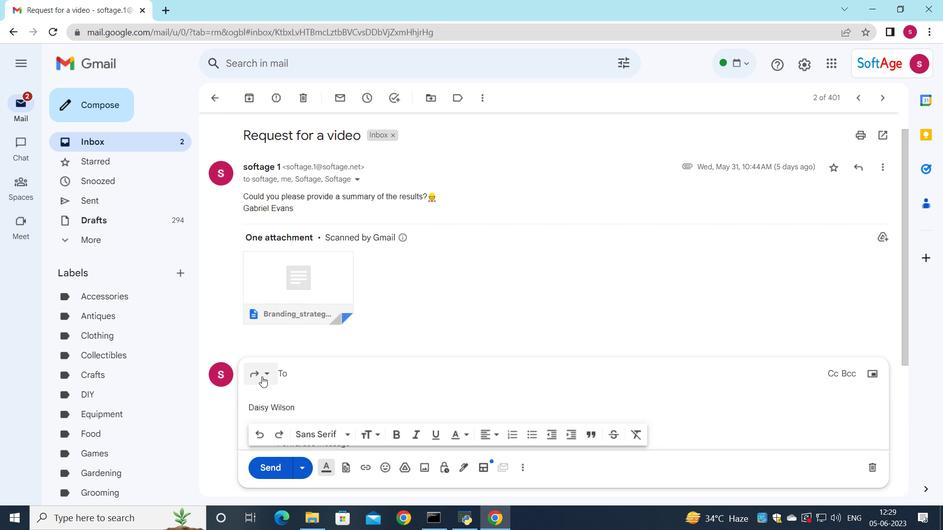 
Action: Mouse pressed left at (264, 377)
Screenshot: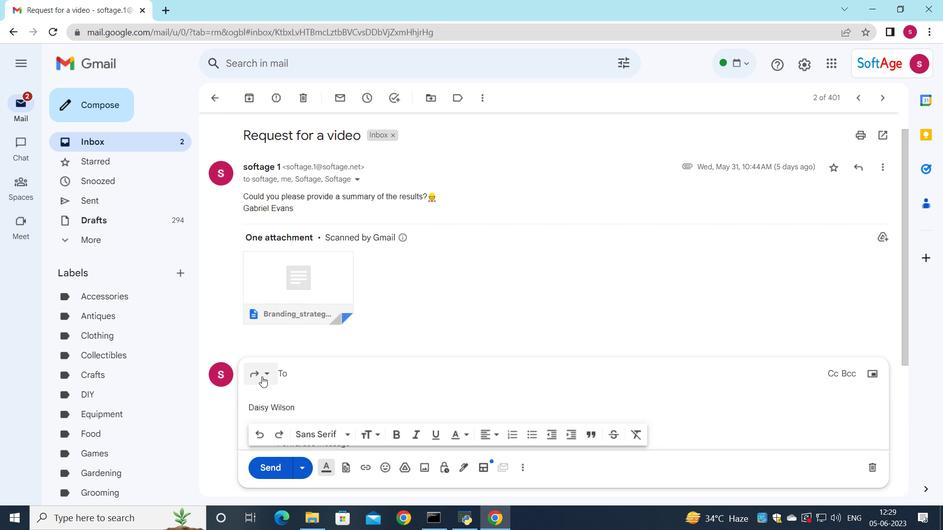 
Action: Mouse moved to (309, 326)
Screenshot: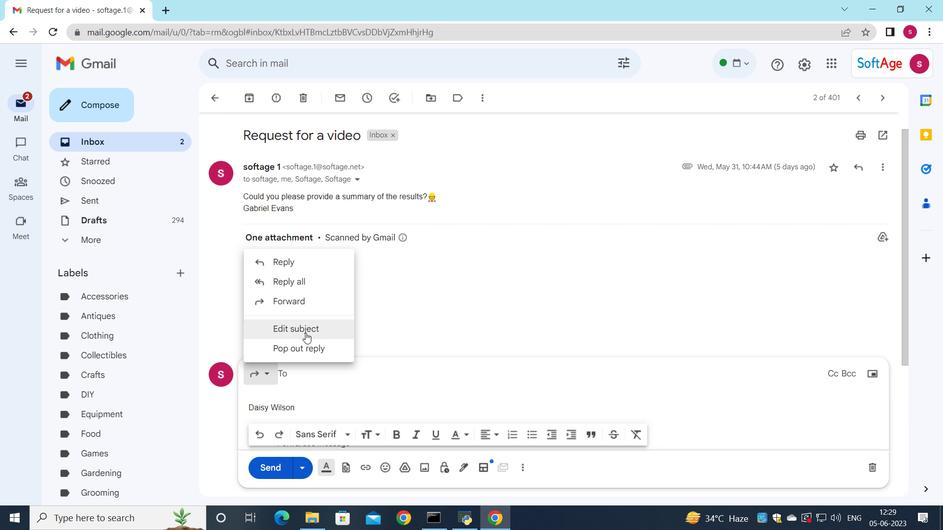 
Action: Mouse pressed left at (309, 326)
Screenshot: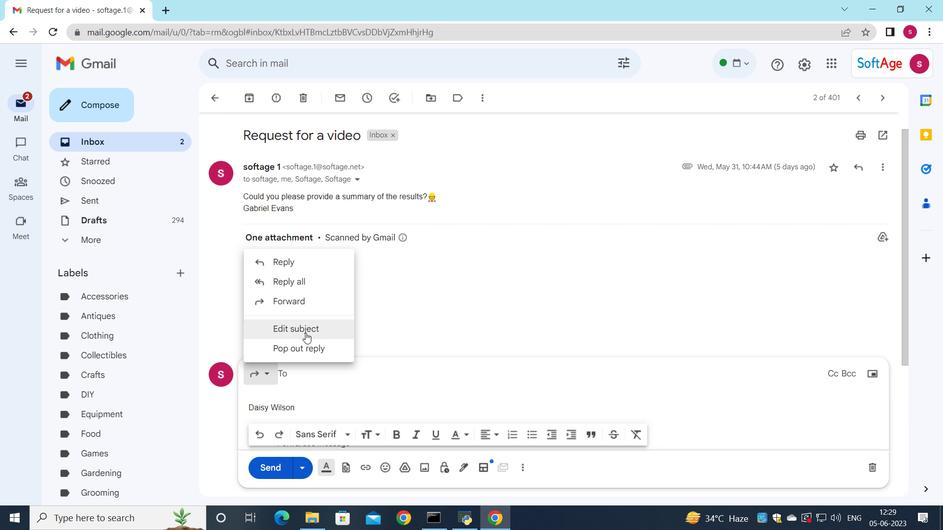 
Action: Mouse moved to (822, 232)
Screenshot: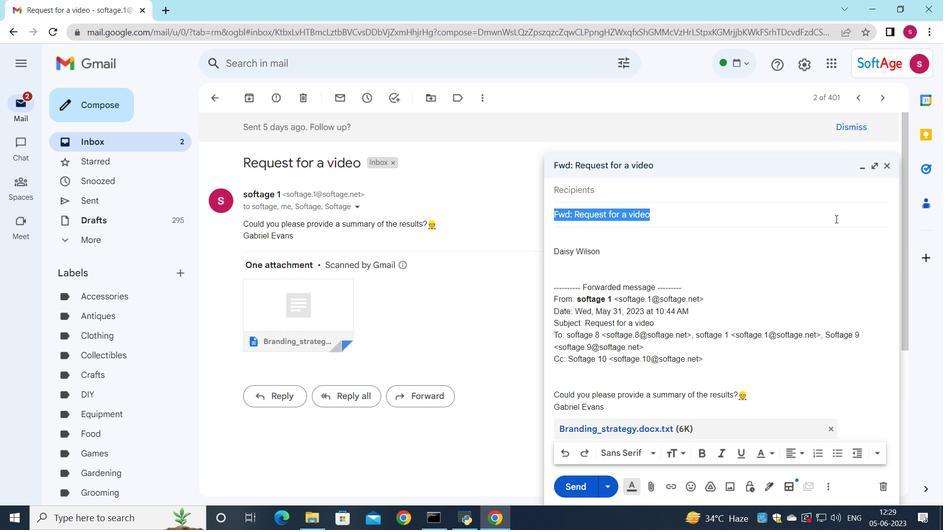 
Action: Key pressed <Key.shift>Service<Key.space>renewal
Screenshot: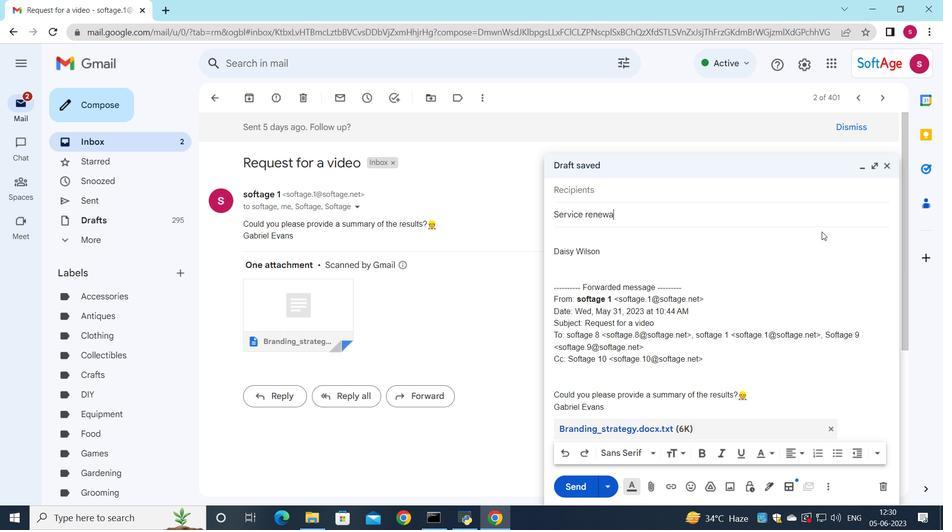 
Action: Mouse moved to (706, 186)
Screenshot: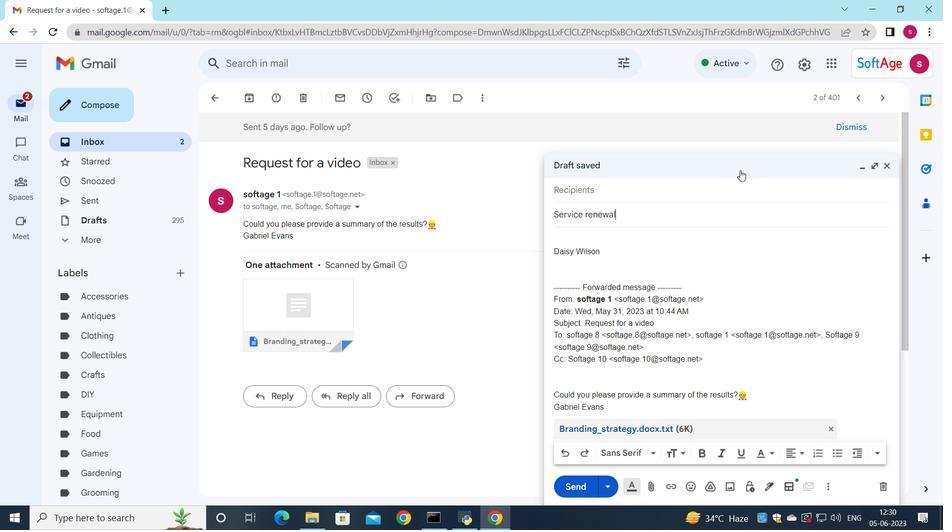 
Action: Mouse pressed left at (706, 186)
Screenshot: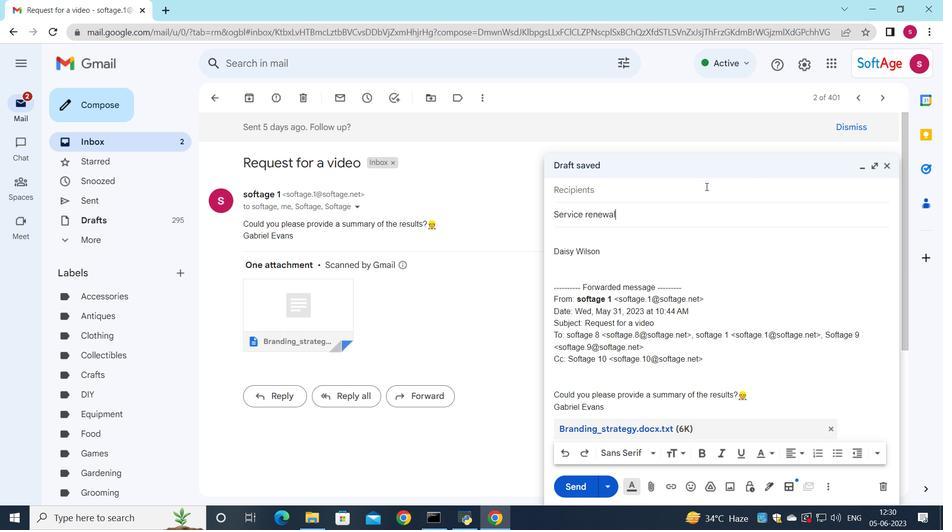 
Action: Key pressed s
Screenshot: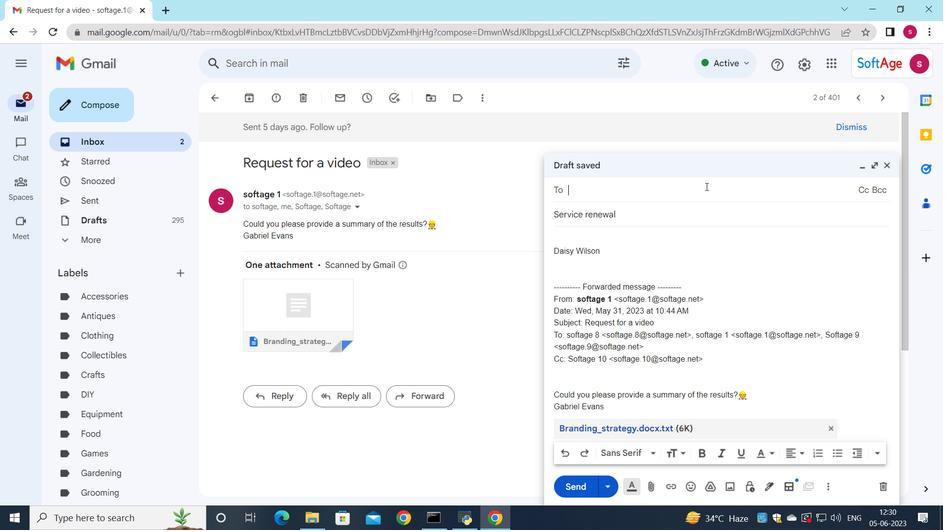 
Action: Mouse moved to (685, 279)
Screenshot: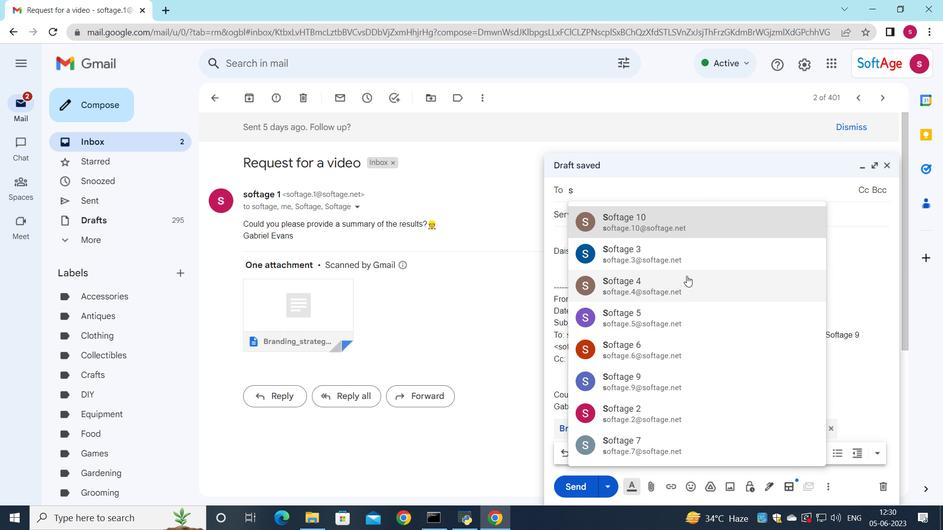 
Action: Mouse pressed left at (685, 279)
Screenshot: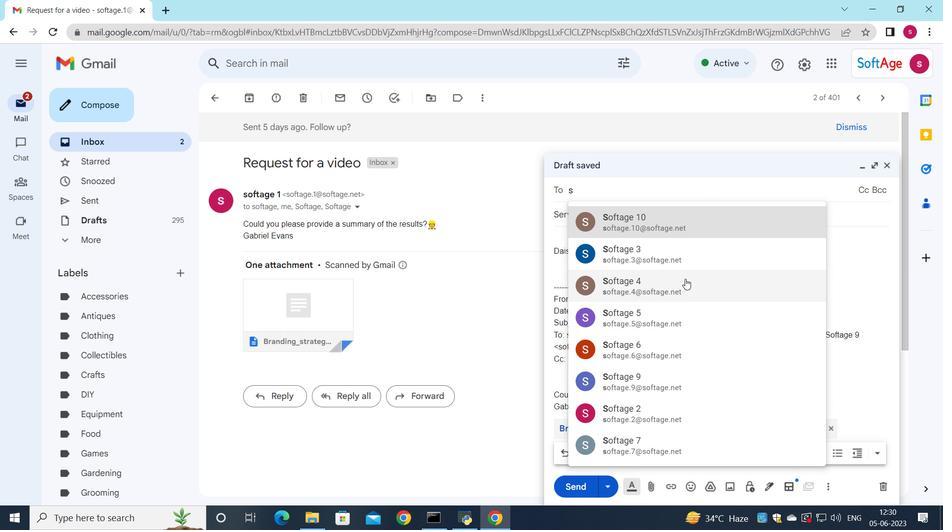 
Action: Mouse moved to (563, 250)
Screenshot: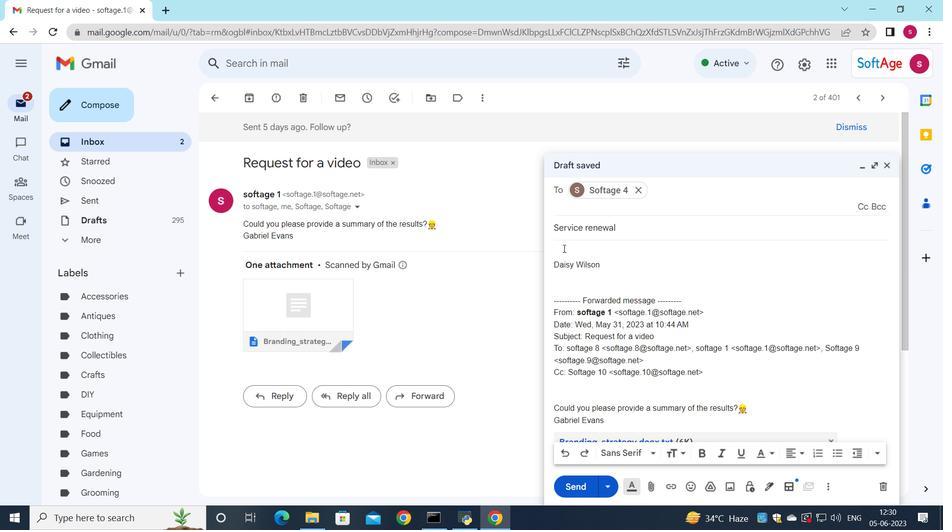 
Action: Mouse pressed left at (563, 250)
Screenshot: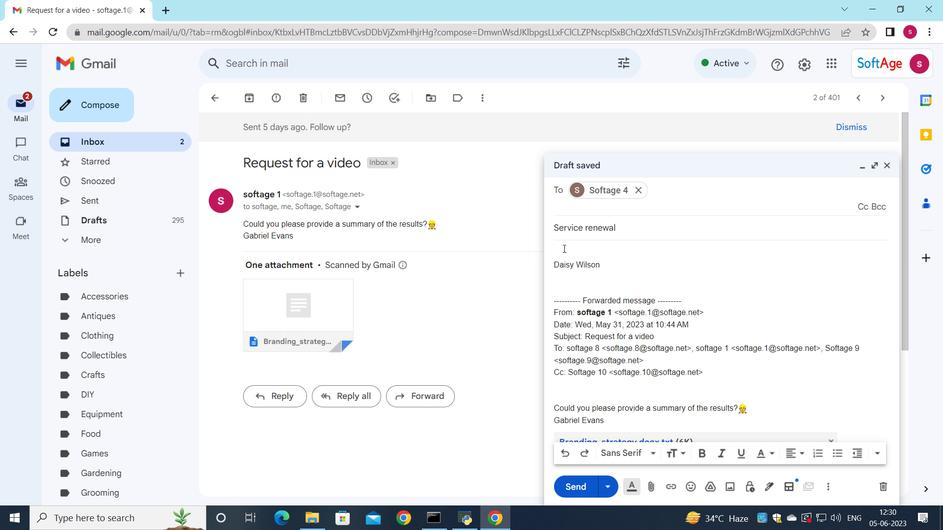 
Action: Mouse moved to (645, 226)
Screenshot: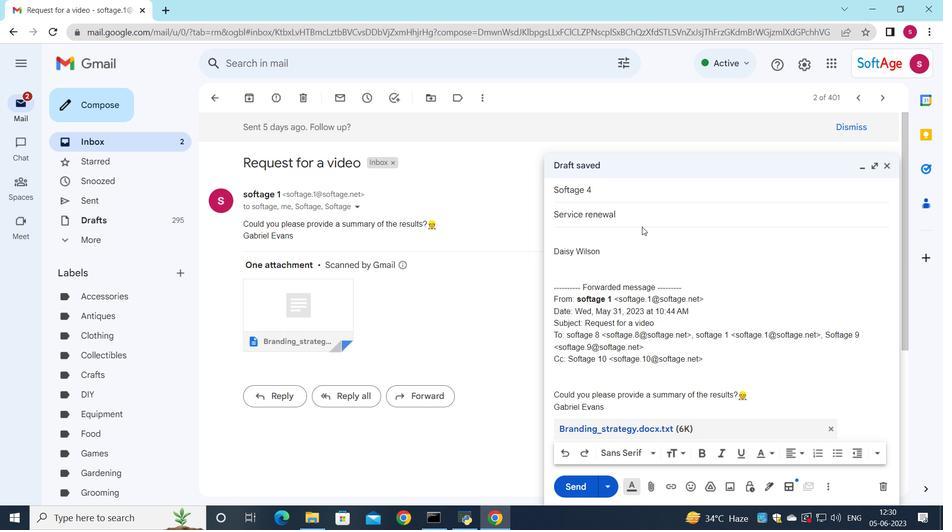 
Action: Key pressed <Key.shift>I<Key.space>woi<Key.backspace>uld<Key.space>like<Key.space>to<Key.space>request<Key.space>a<Key.space>change<Key.space>in<Key.space>the<Key.space>project<Key.space>timeline<Key.space>due<Key.space>to<Key.space>unforeseen
Screenshot: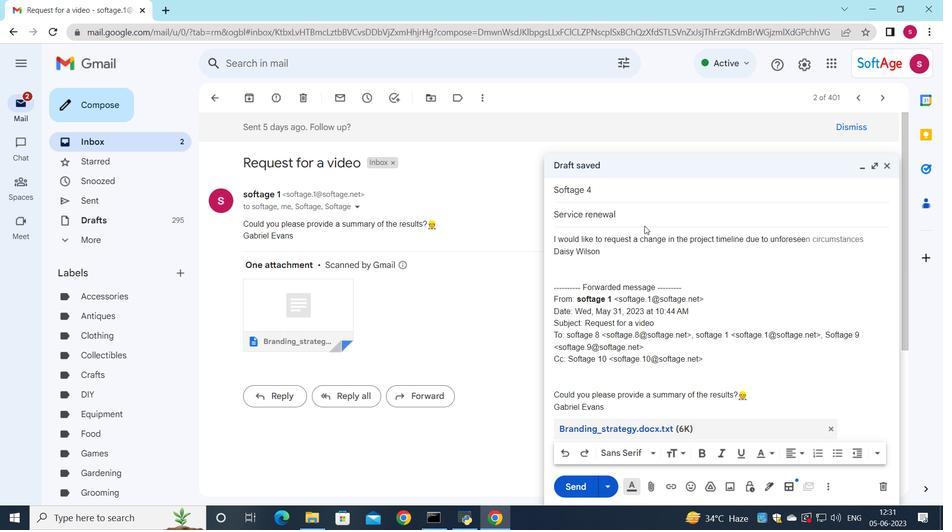 
Action: Mouse moved to (827, 187)
Screenshot: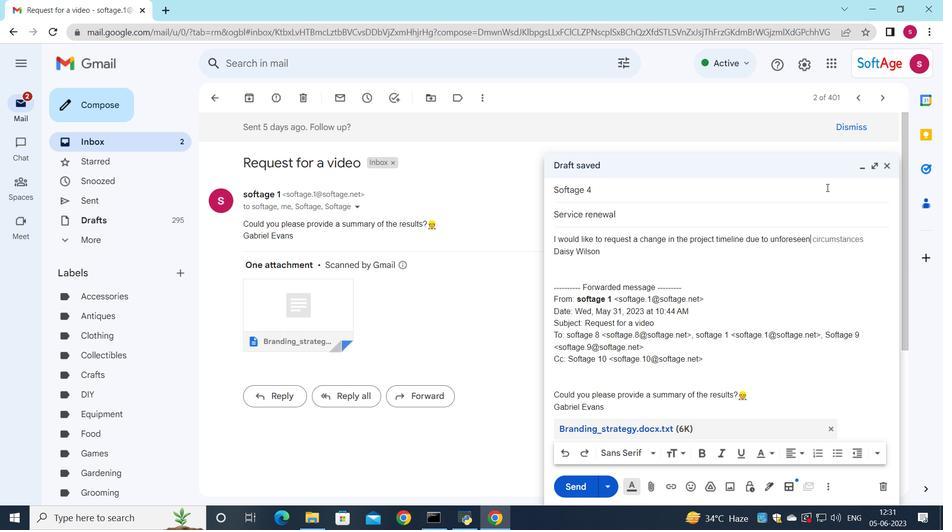 
Action: Key pressed <Key.tab>
Screenshot: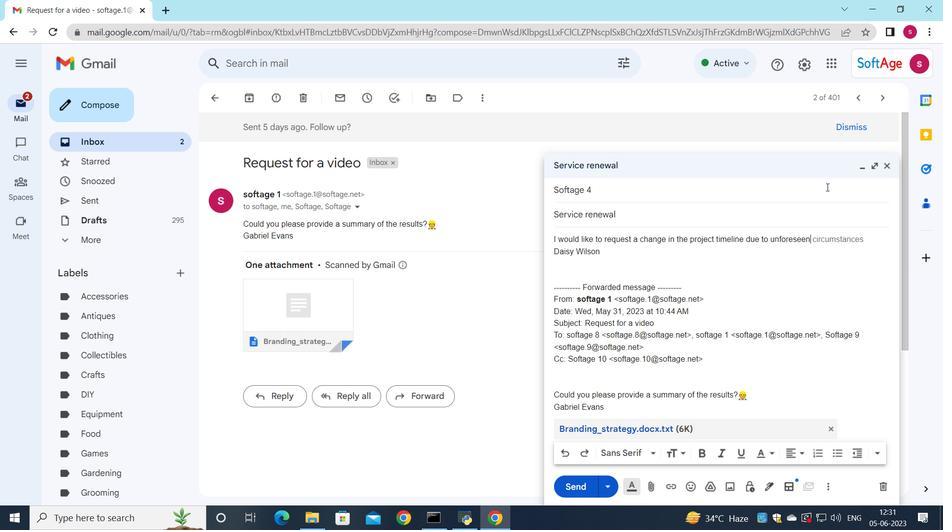 
Action: Mouse moved to (847, 232)
Screenshot: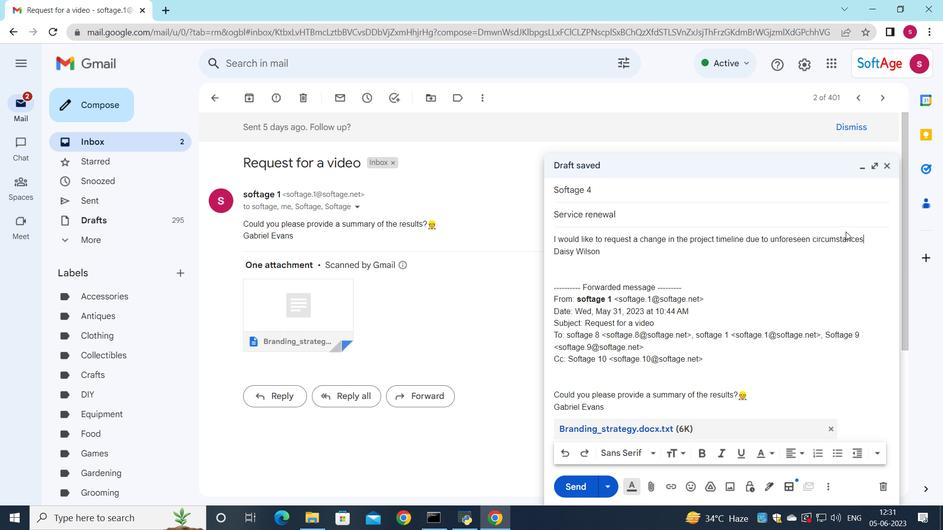 
Action: Key pressed .
Screenshot: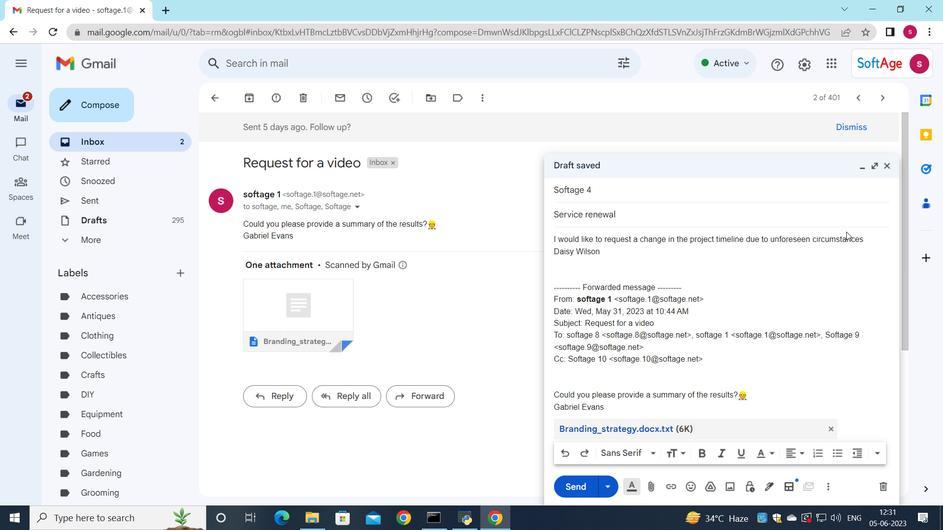 
Action: Mouse moved to (554, 237)
Screenshot: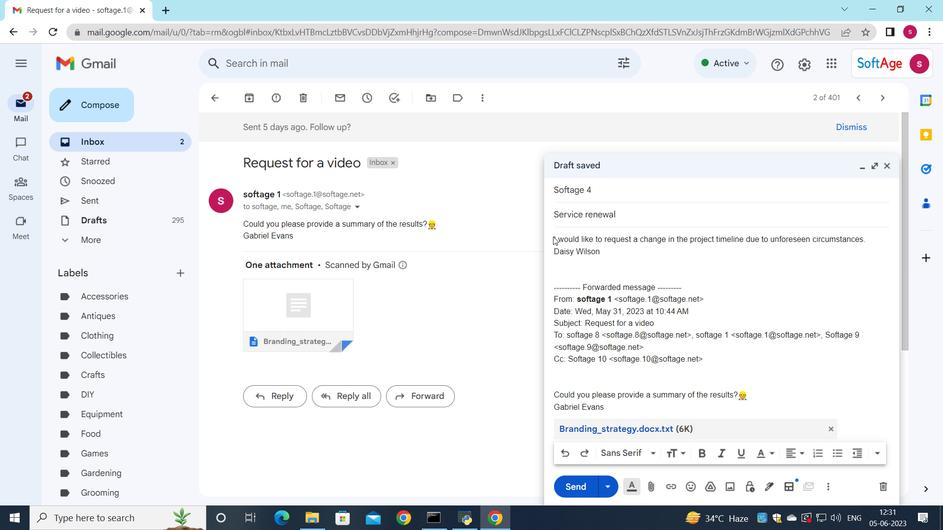 
Action: Mouse pressed left at (554, 237)
Screenshot: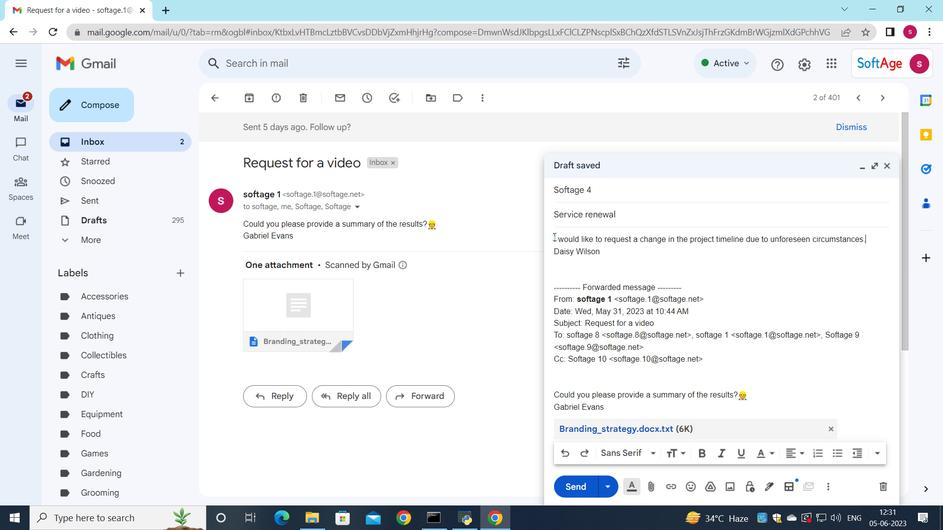 
Action: Mouse moved to (657, 450)
Screenshot: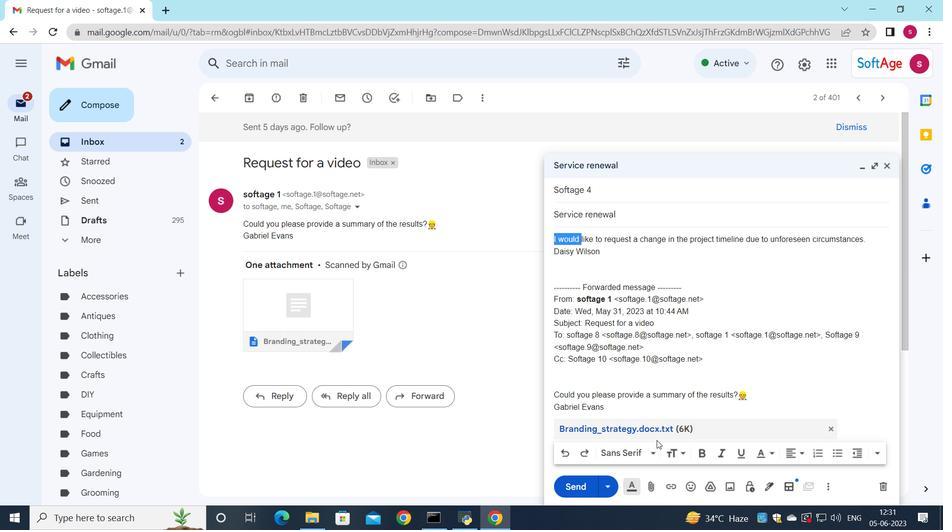 
Action: Mouse pressed left at (657, 450)
Screenshot: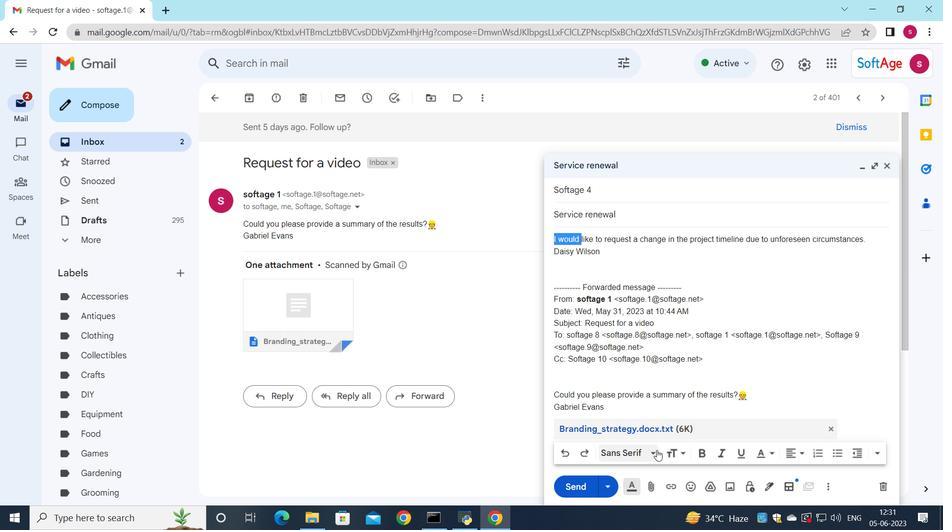 
Action: Mouse moved to (659, 360)
Screenshot: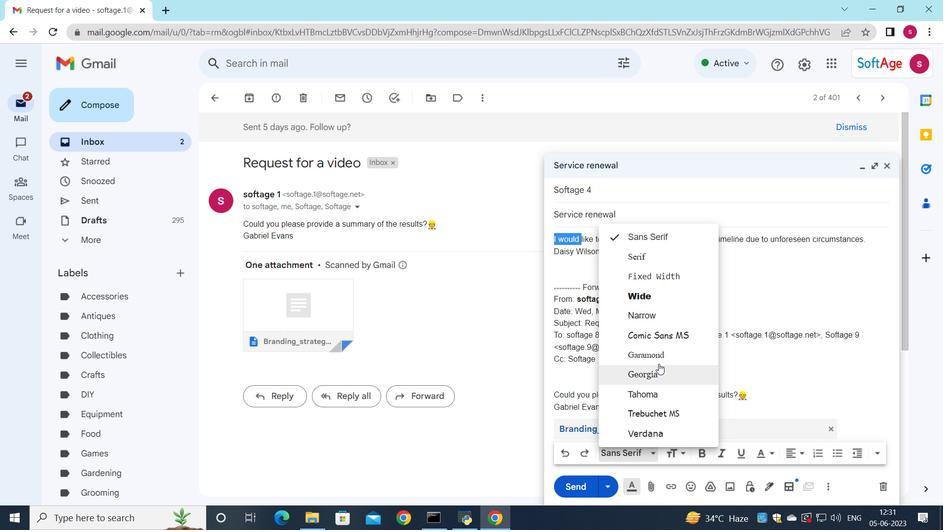 
Action: Mouse pressed left at (659, 360)
Screenshot: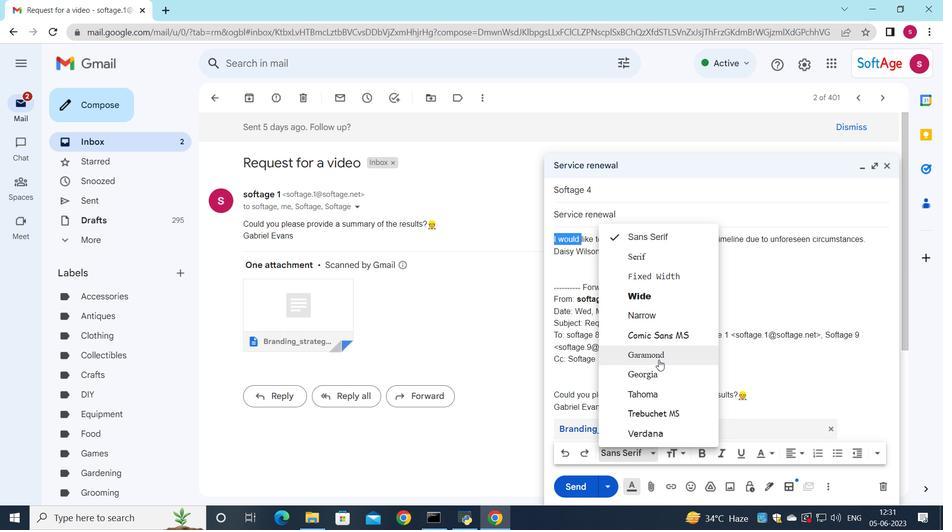 
Action: Mouse moved to (735, 459)
Screenshot: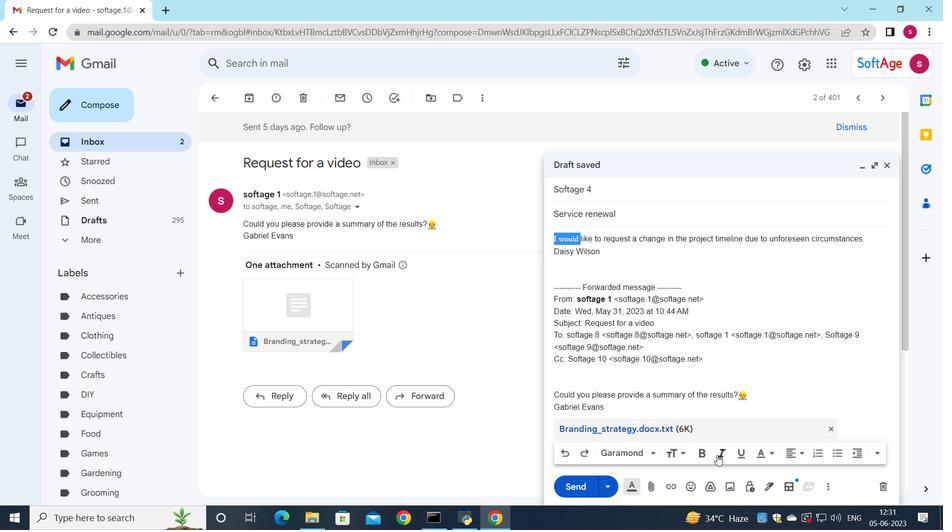 
Action: Mouse pressed left at (735, 459)
Screenshot: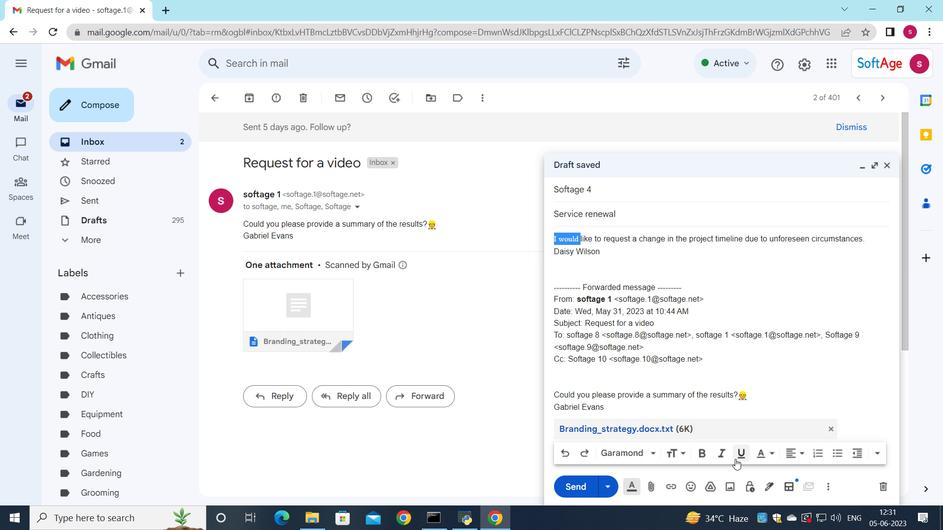 
Action: Mouse moved to (574, 489)
Screenshot: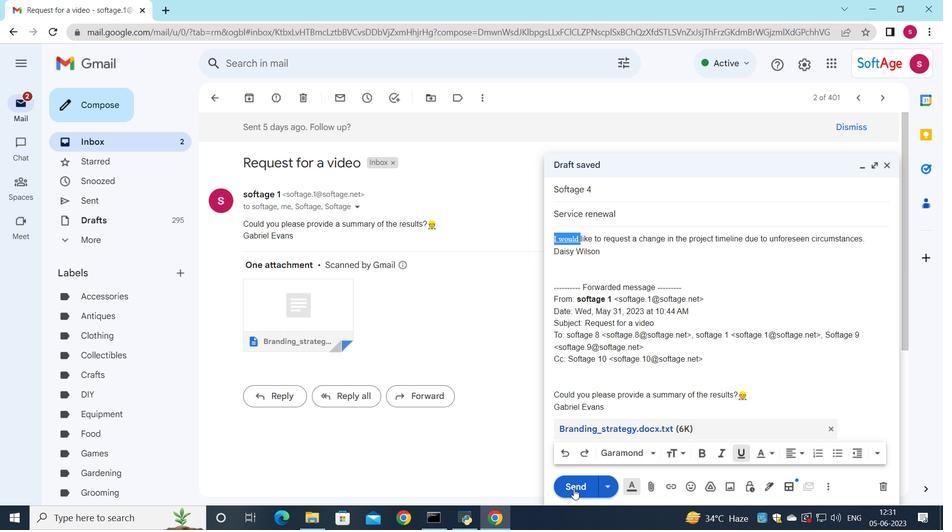
Action: Mouse pressed left at (574, 489)
Screenshot: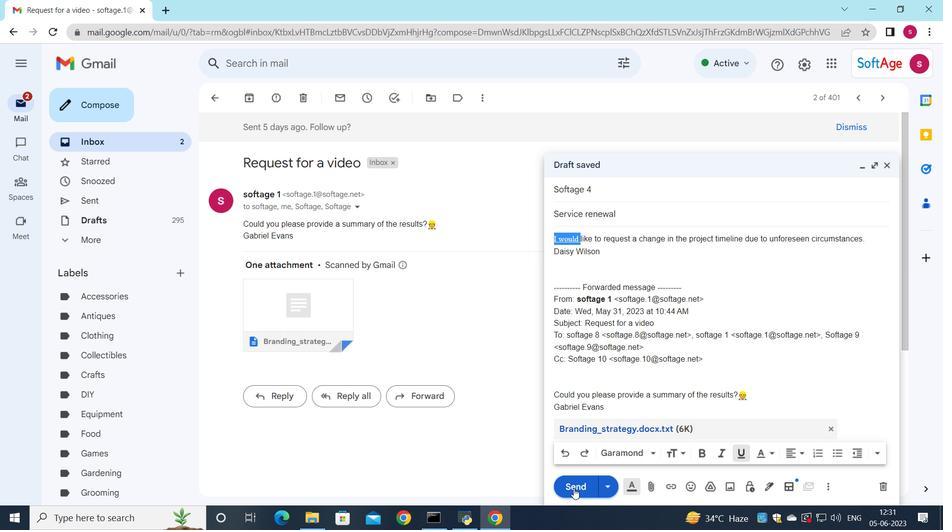 
Action: Mouse moved to (566, 484)
Screenshot: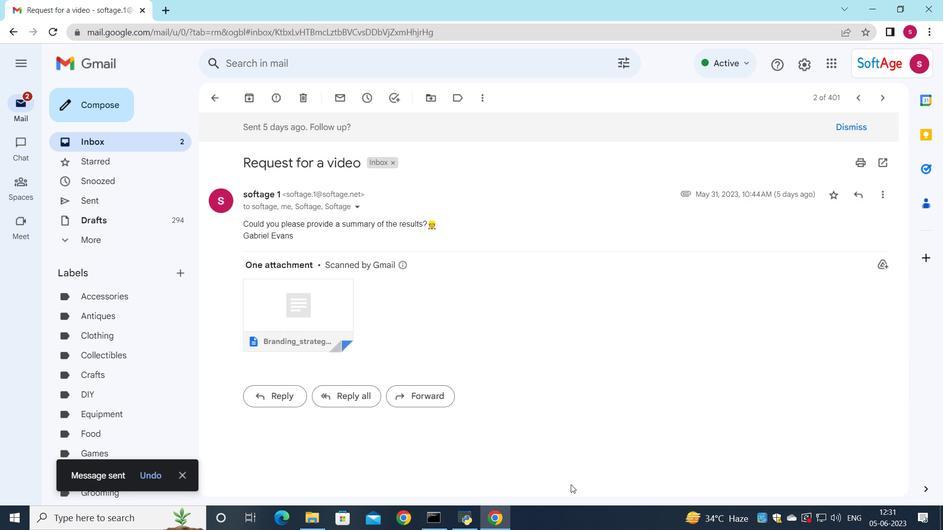 
